 Task: select a rule when a due date less than hours from now is moved in a card by me.
Action: Mouse moved to (1023, 84)
Screenshot: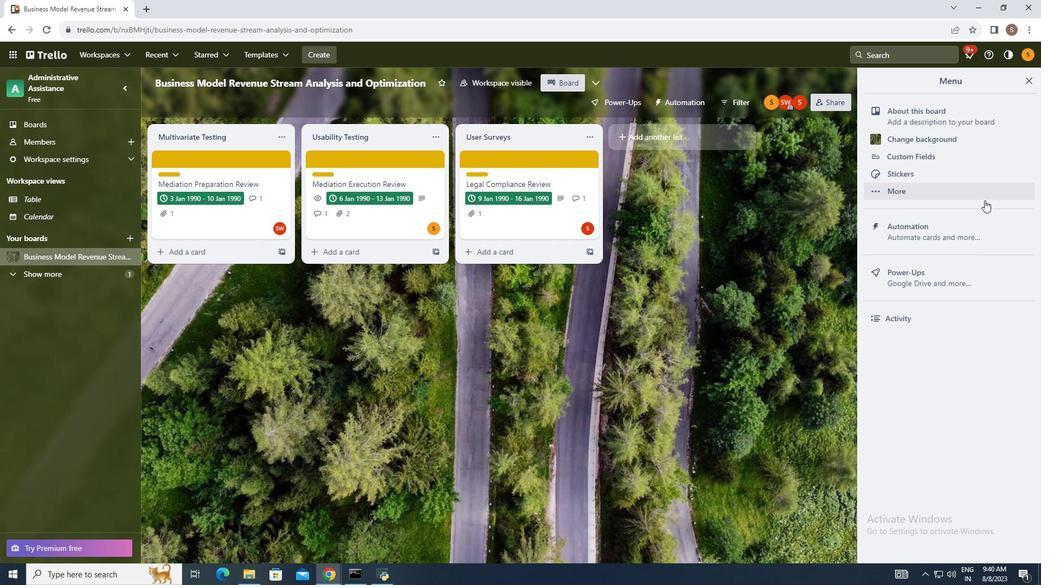 
Action: Mouse pressed left at (1023, 84)
Screenshot: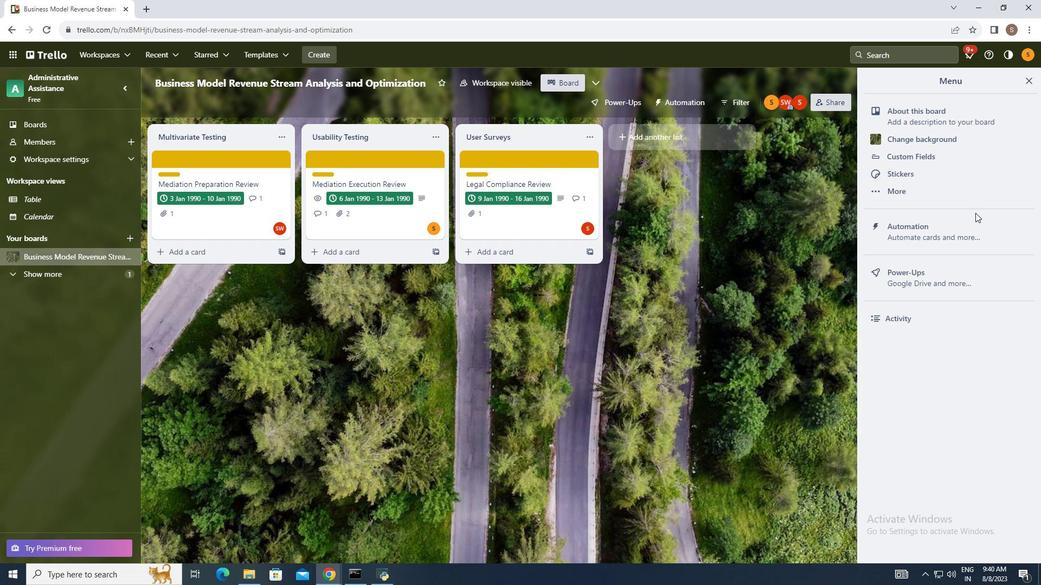 
Action: Mouse moved to (933, 215)
Screenshot: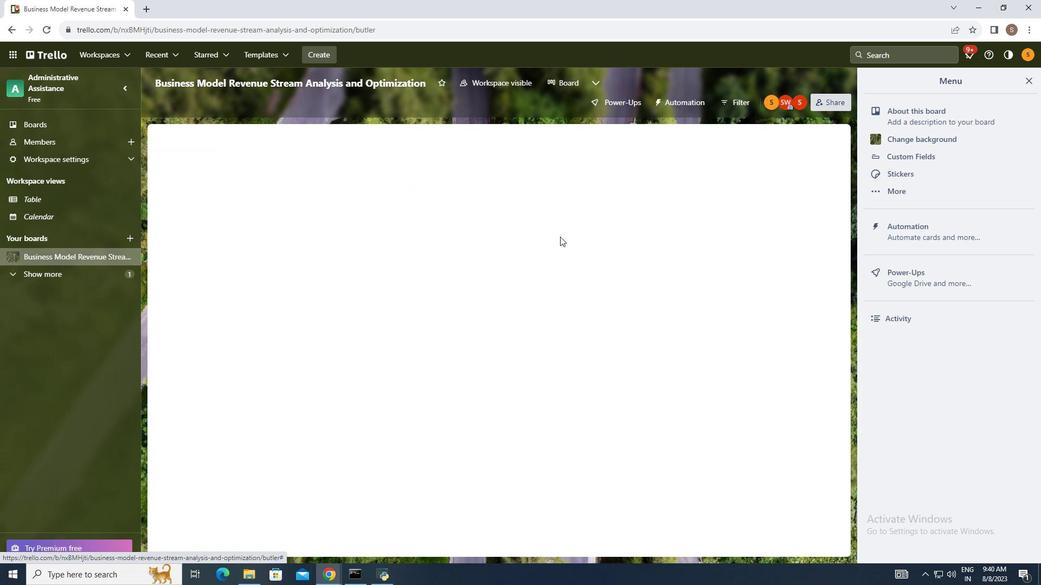 
Action: Mouse pressed left at (933, 215)
Screenshot: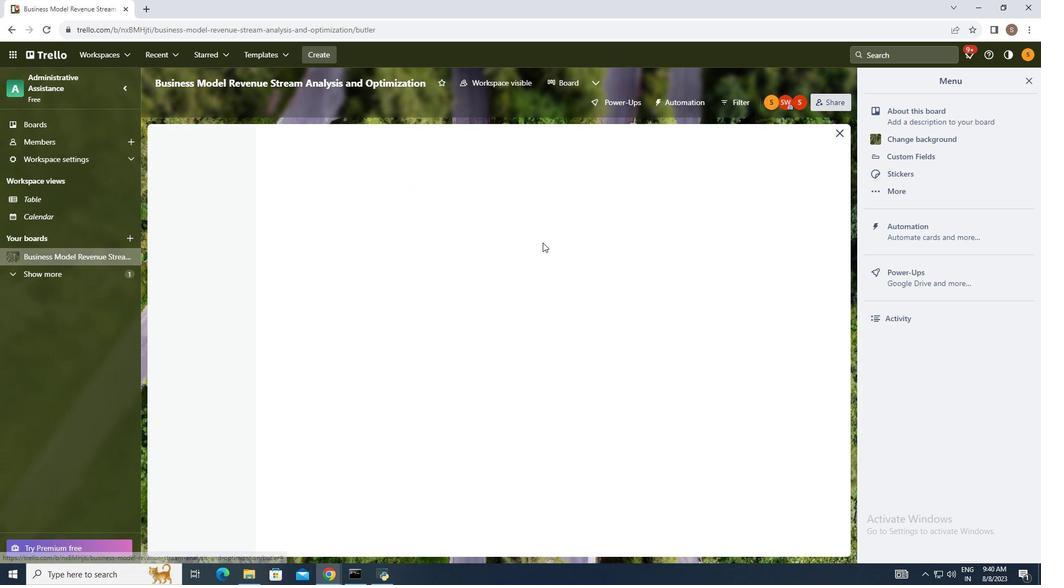 
Action: Mouse moved to (199, 175)
Screenshot: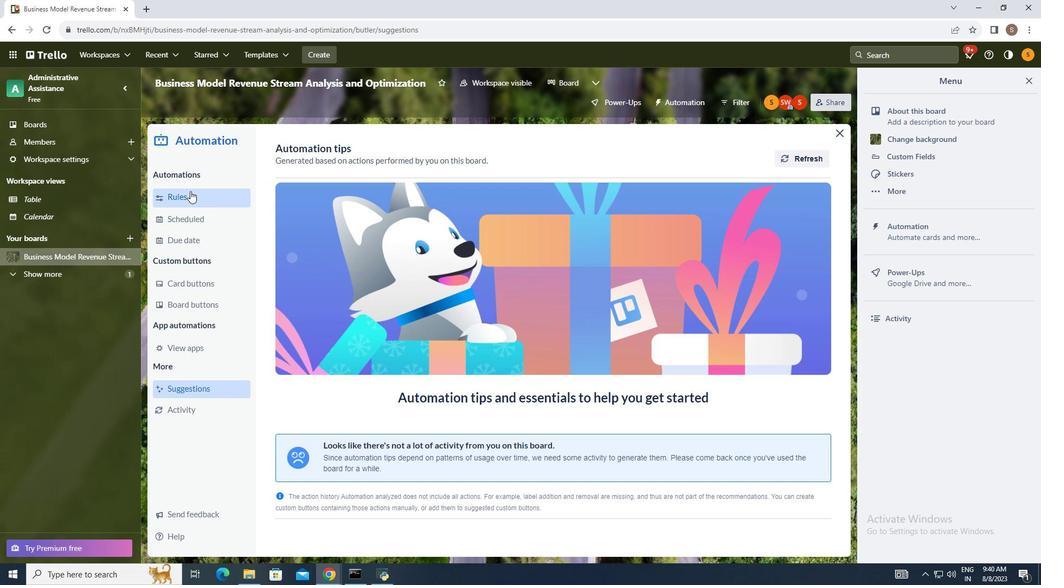 
Action: Mouse pressed left at (199, 175)
Screenshot: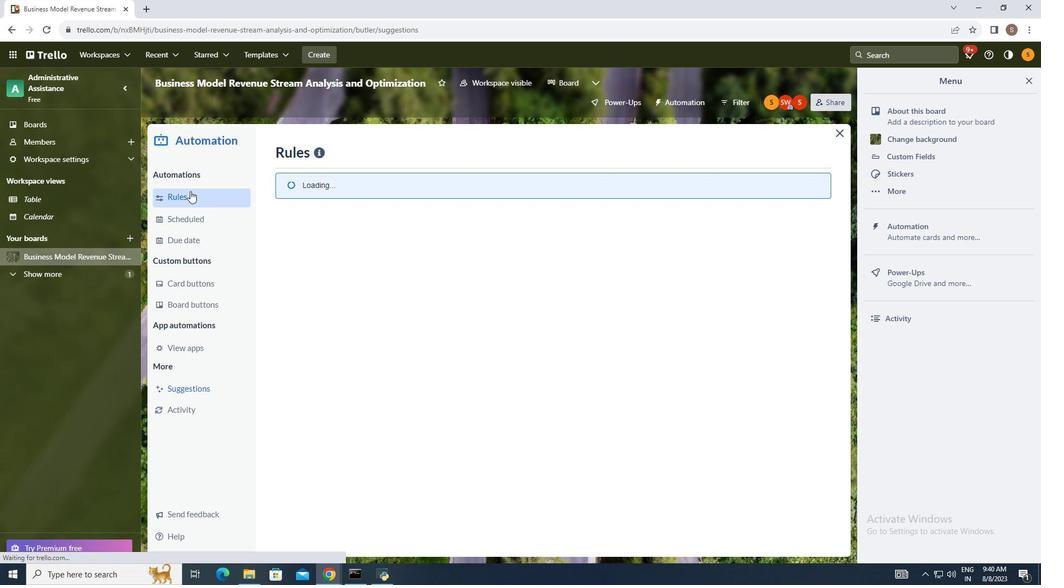
Action: Mouse moved to (731, 132)
Screenshot: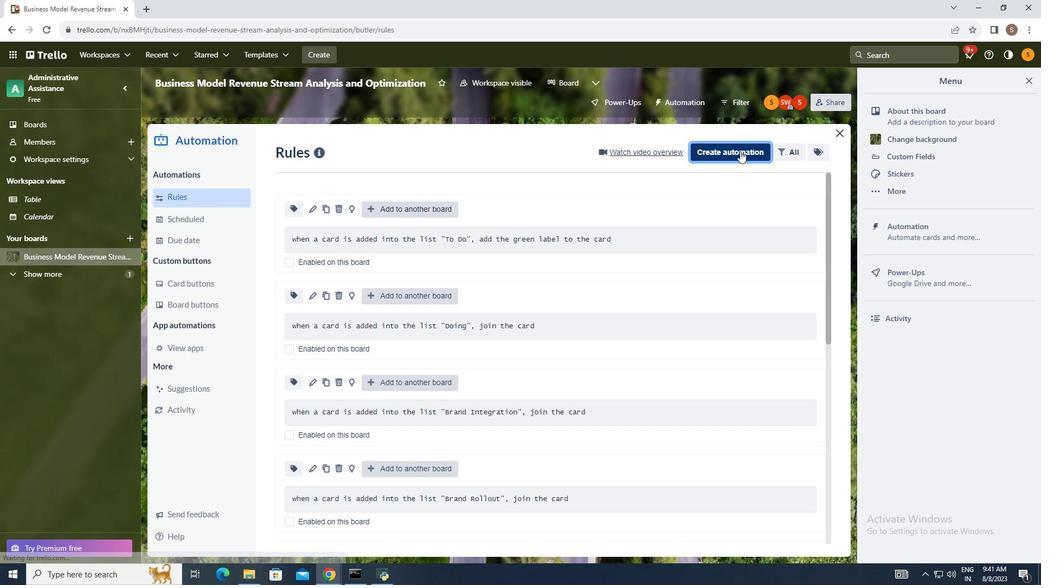 
Action: Mouse pressed left at (731, 132)
Screenshot: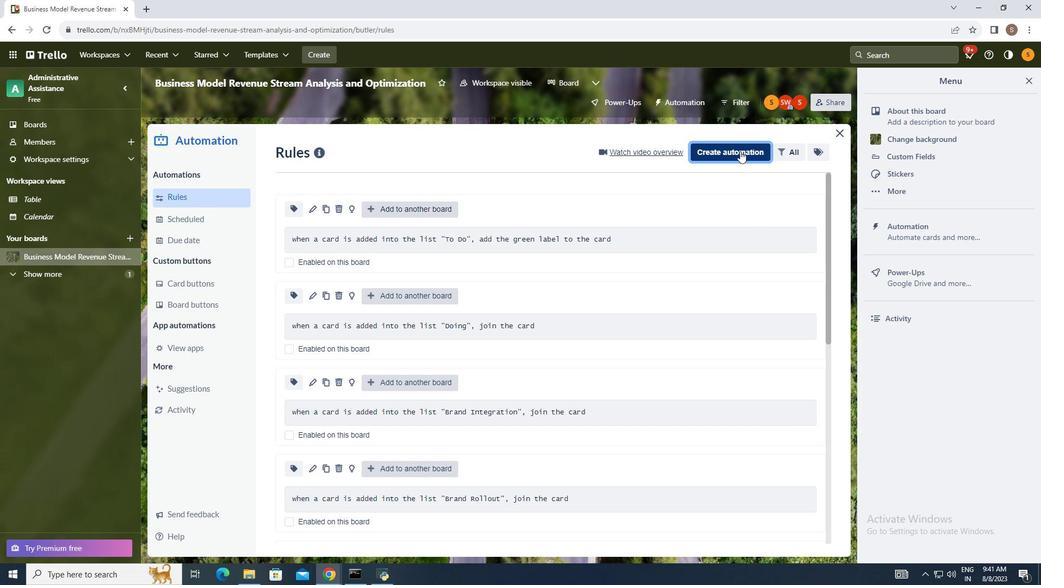 
Action: Mouse moved to (556, 237)
Screenshot: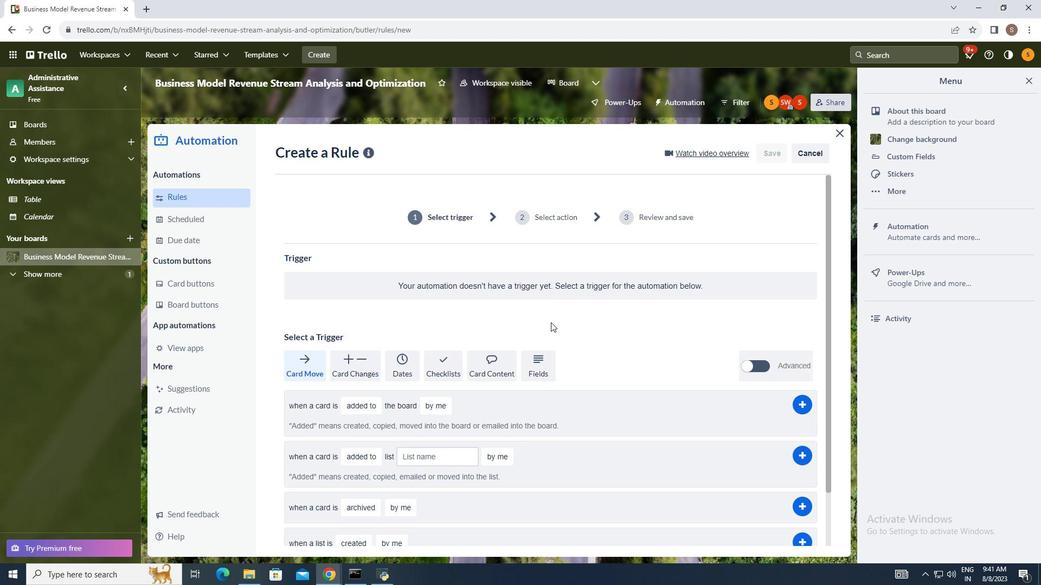 
Action: Mouse pressed left at (556, 237)
Screenshot: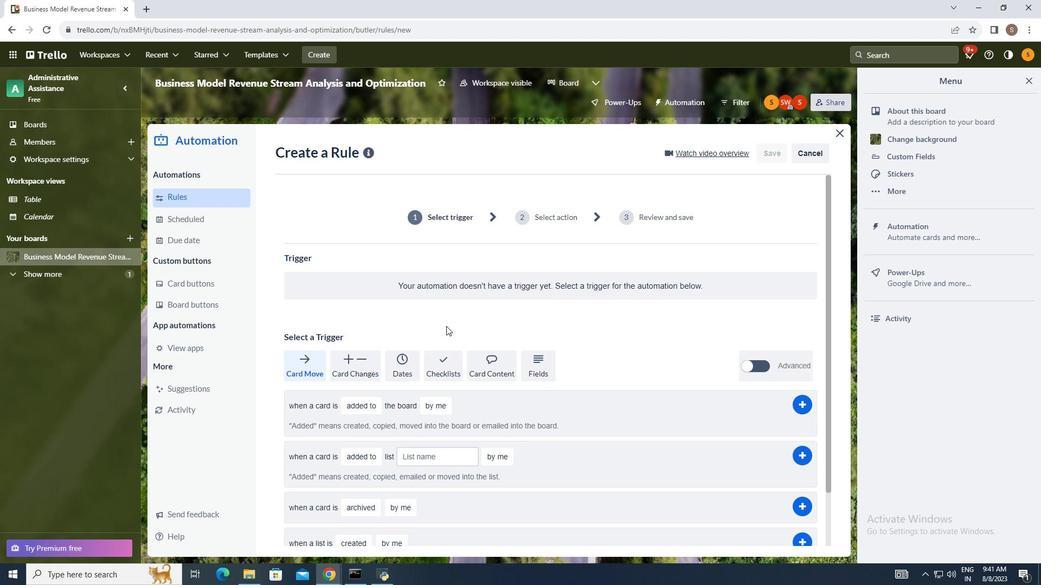 
Action: Mouse moved to (401, 272)
Screenshot: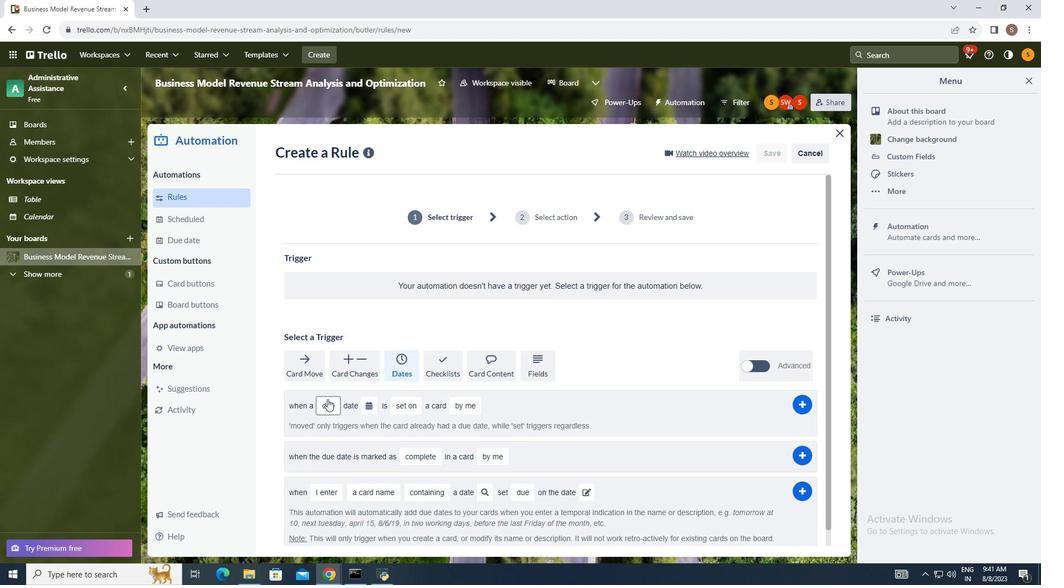 
Action: Mouse pressed left at (401, 272)
Screenshot: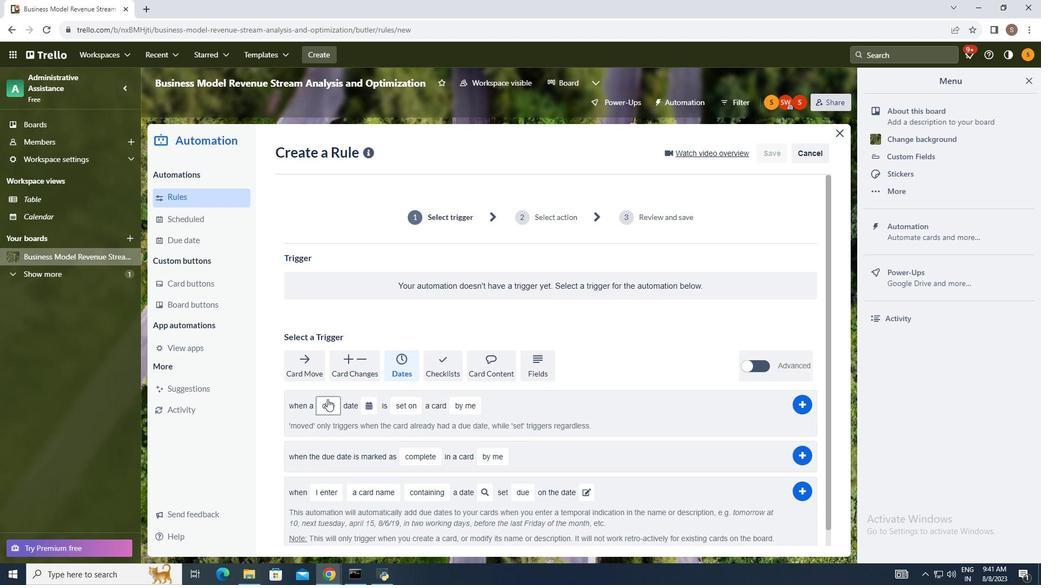 
Action: Mouse moved to (328, 317)
Screenshot: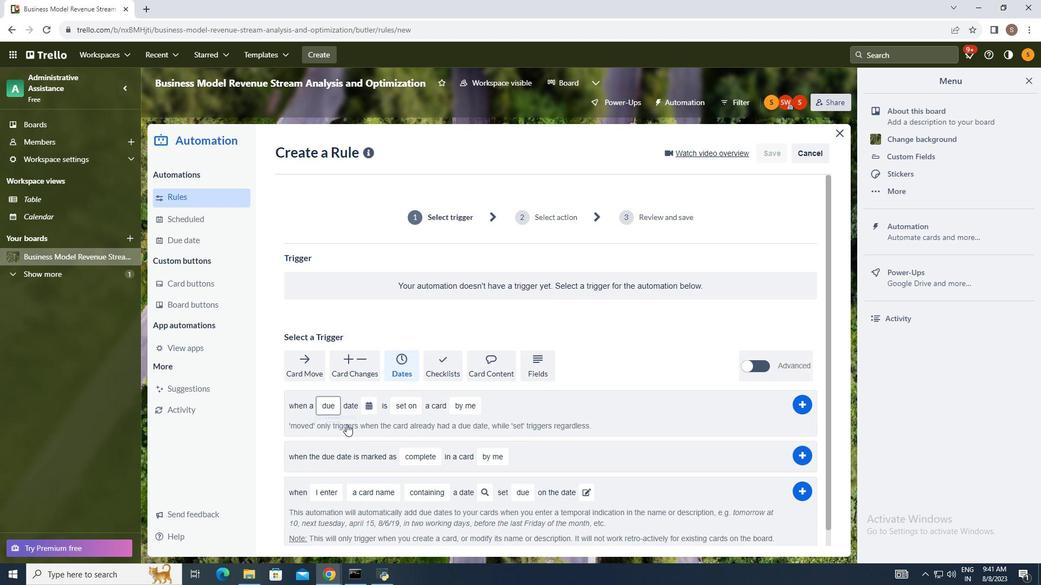 
Action: Mouse pressed left at (328, 317)
Screenshot: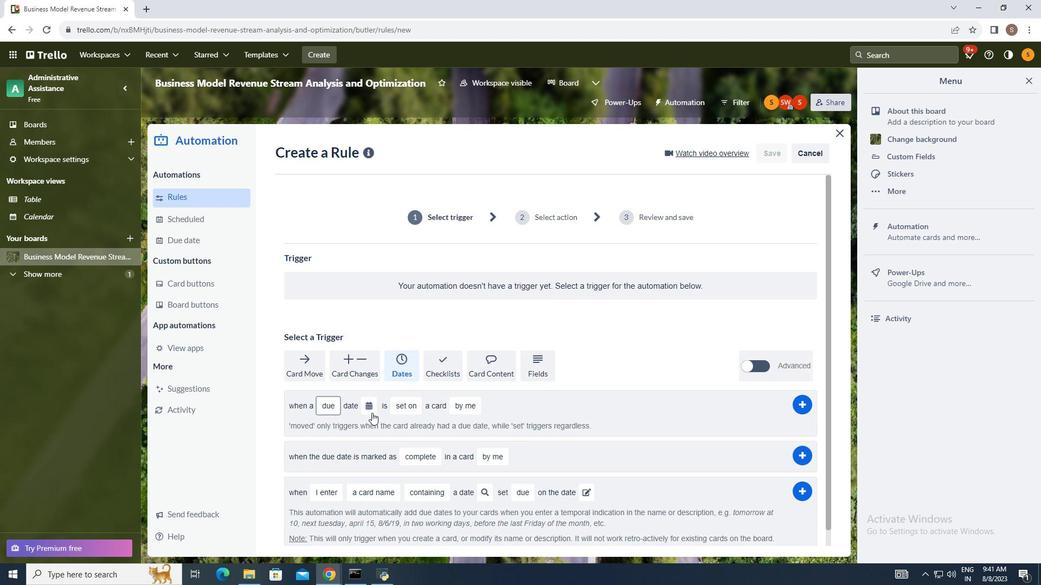 
Action: Mouse moved to (331, 338)
Screenshot: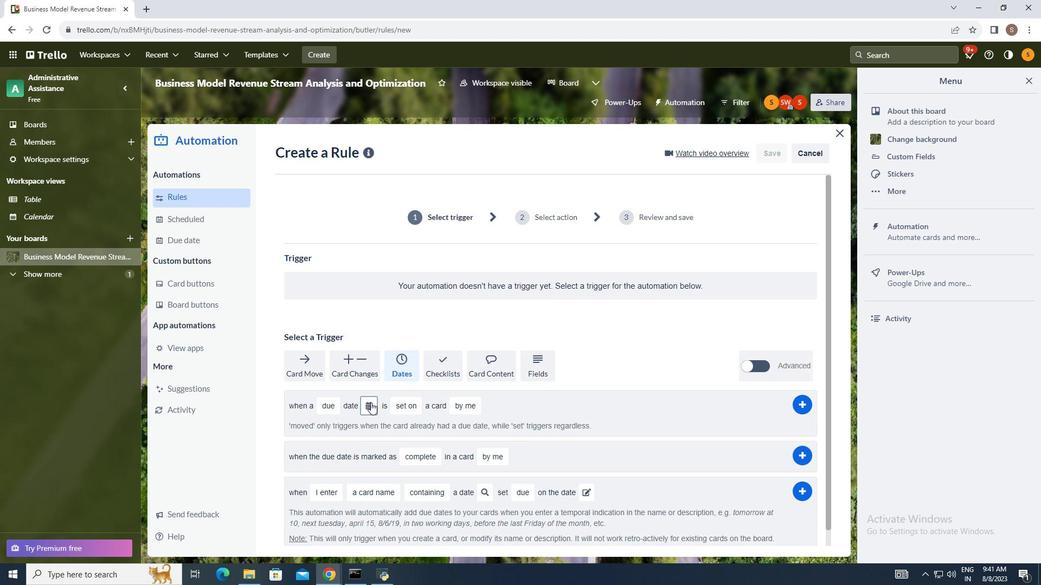 
Action: Mouse pressed left at (331, 338)
Screenshot: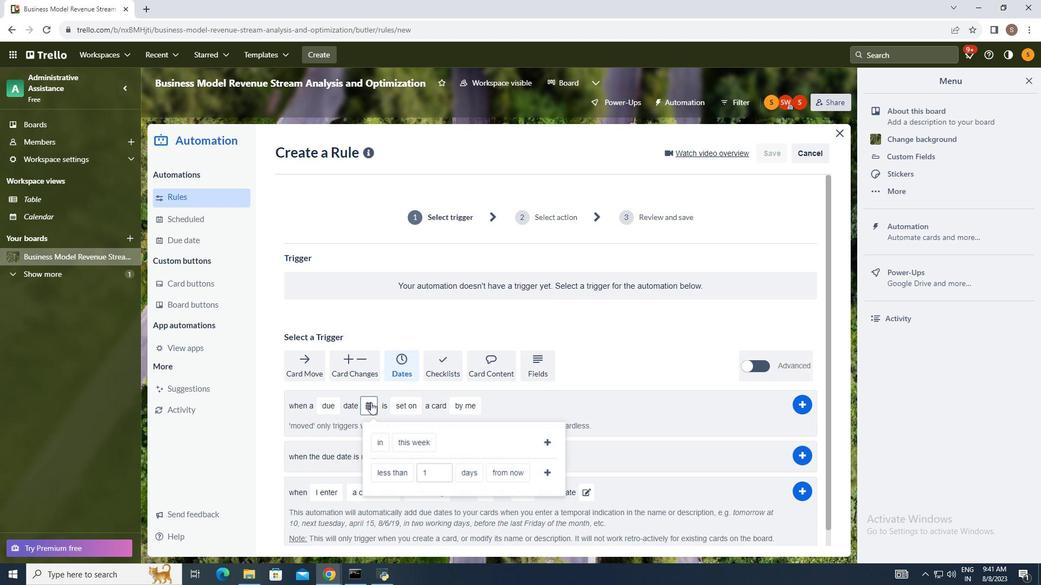 
Action: Mouse moved to (365, 320)
Screenshot: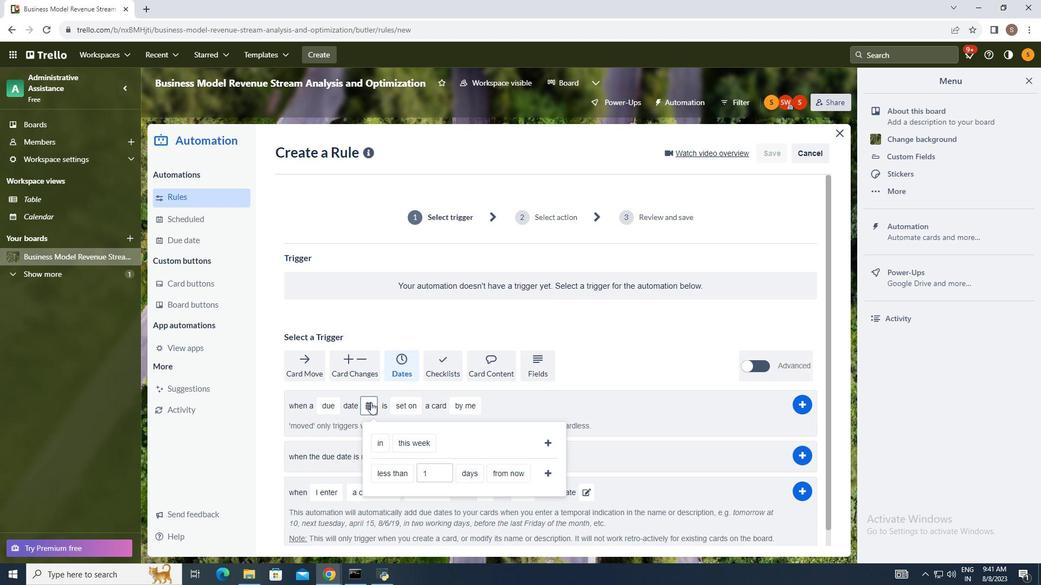
Action: Mouse pressed left at (365, 320)
Screenshot: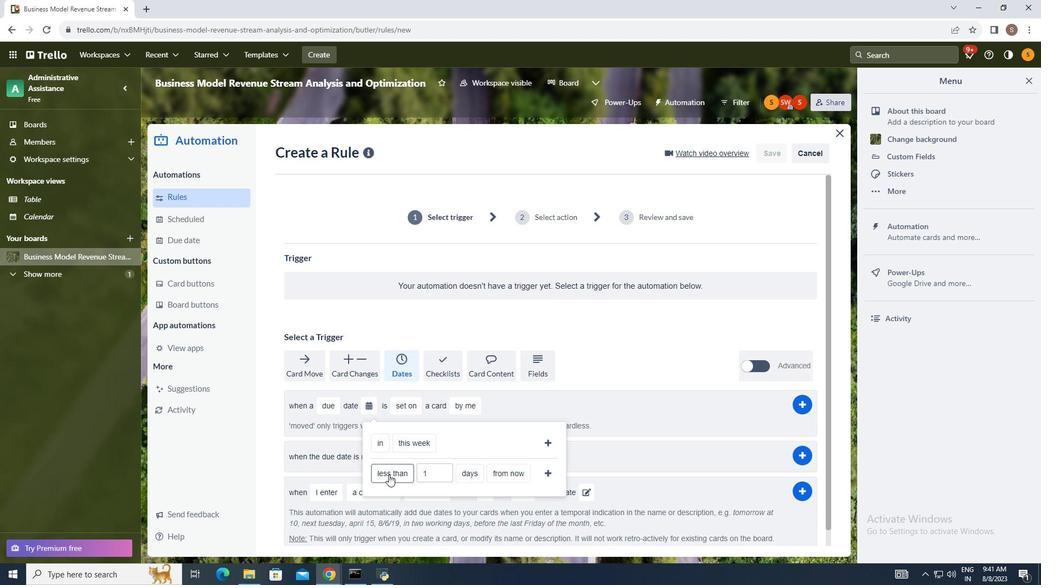 
Action: Mouse moved to (380, 385)
Screenshot: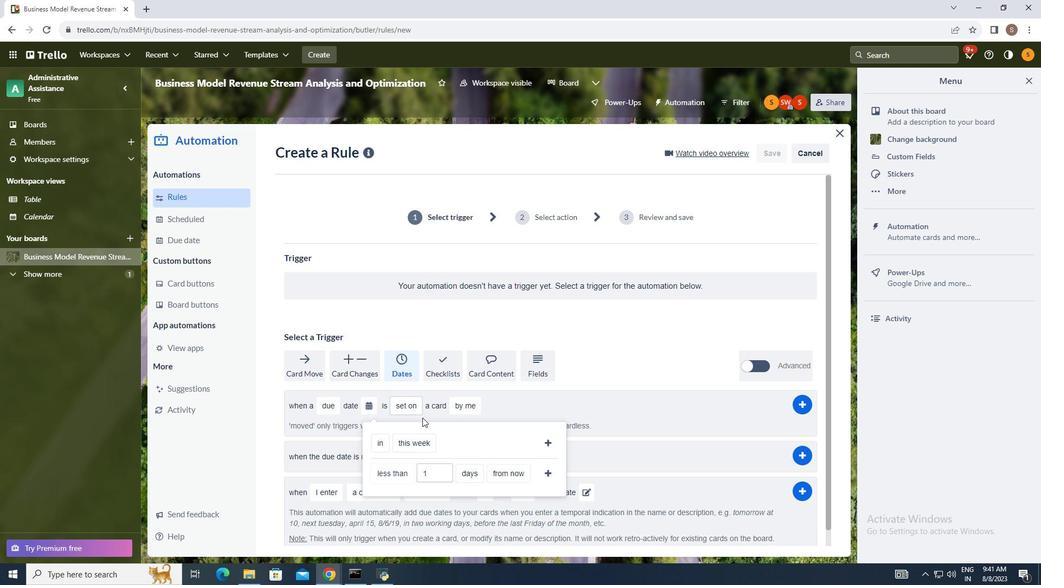 
Action: Mouse pressed left at (380, 385)
Screenshot: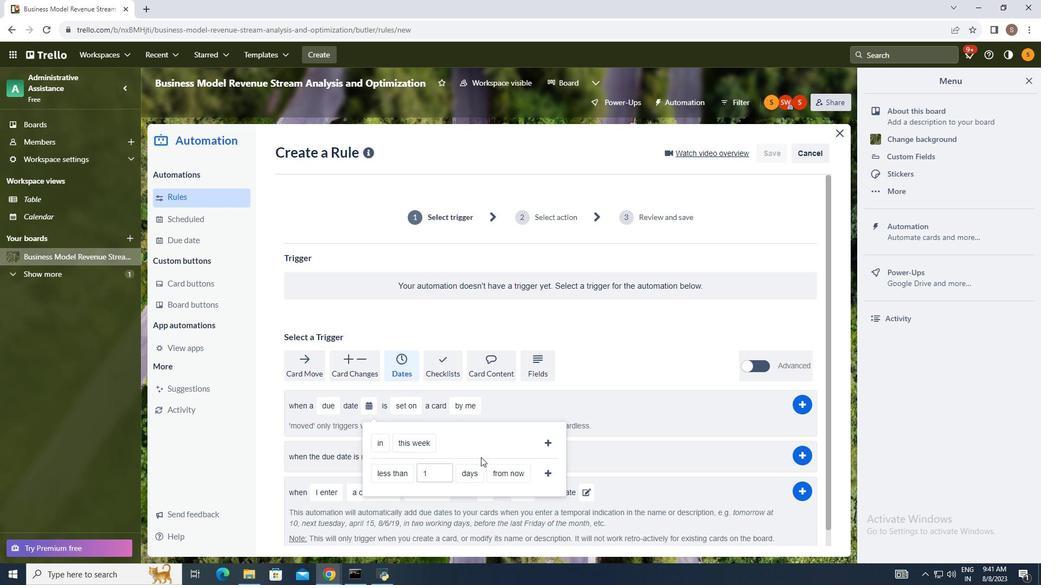 
Action: Mouse moved to (386, 407)
Screenshot: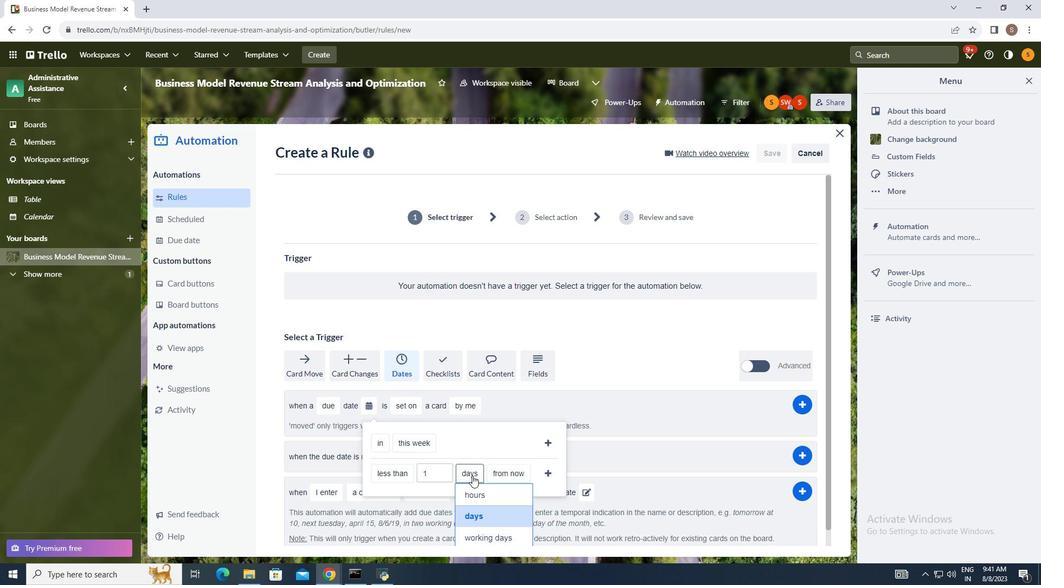 
Action: Mouse pressed left at (386, 407)
Screenshot: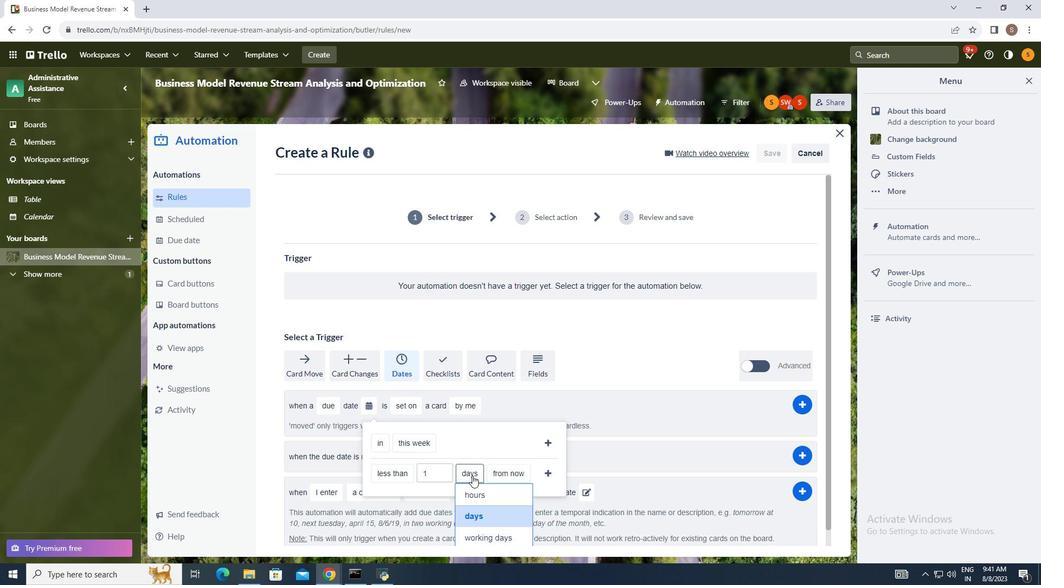 
Action: Mouse moved to (470, 384)
Screenshot: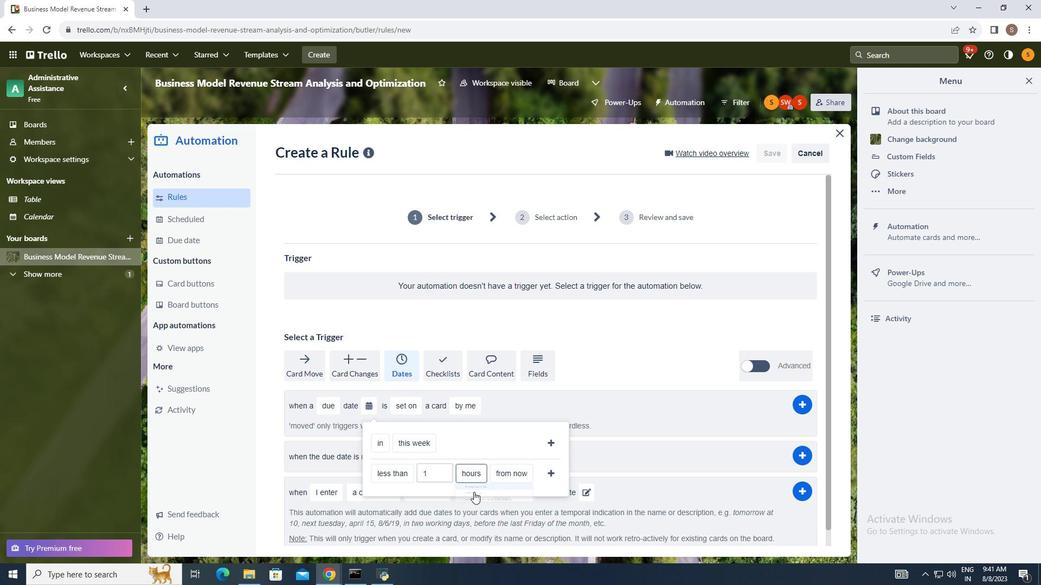 
Action: Mouse pressed left at (470, 384)
Screenshot: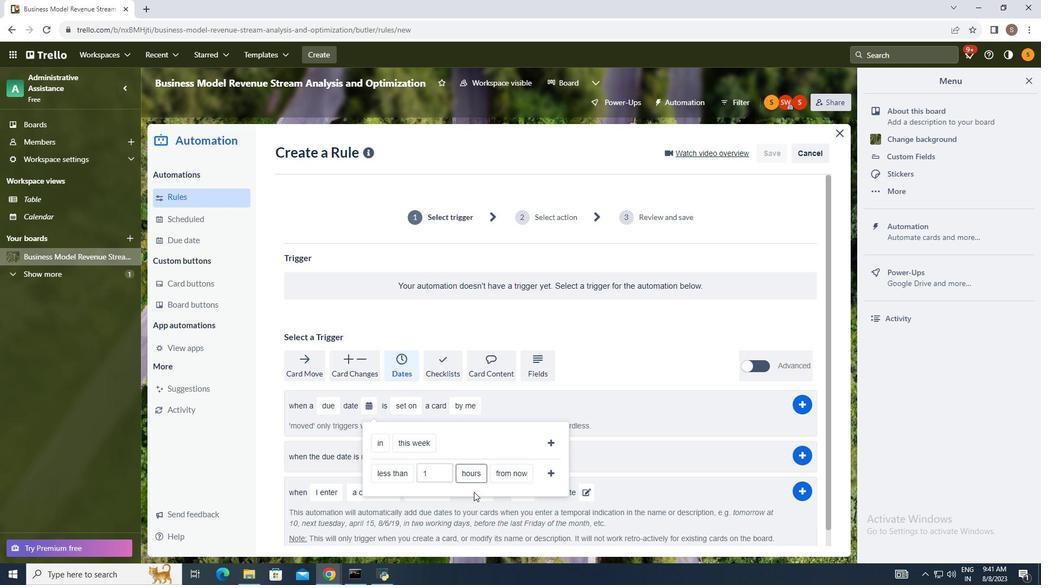 
Action: Mouse moved to (471, 404)
Screenshot: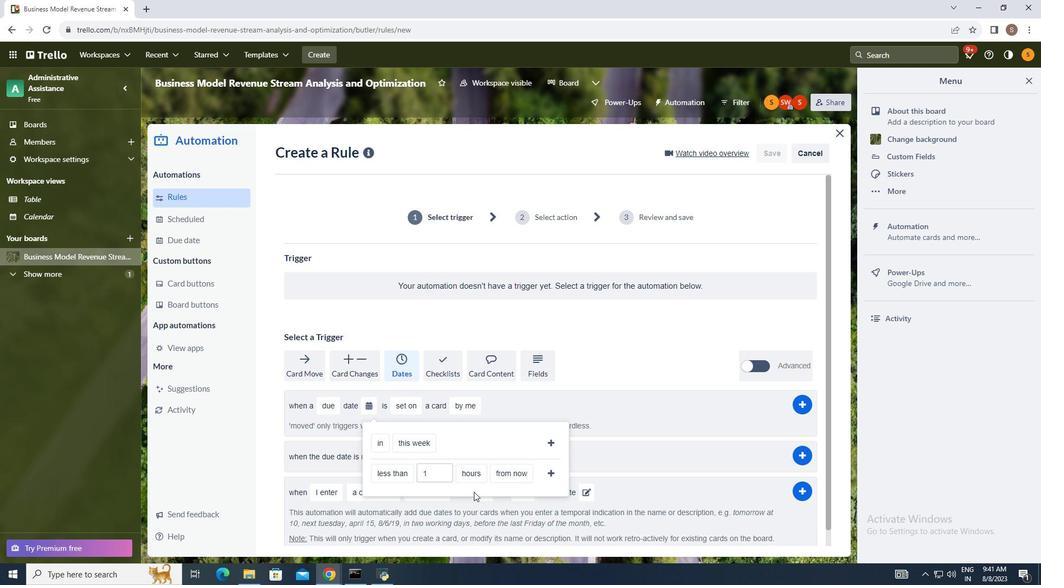 
Action: Mouse pressed left at (471, 404)
Screenshot: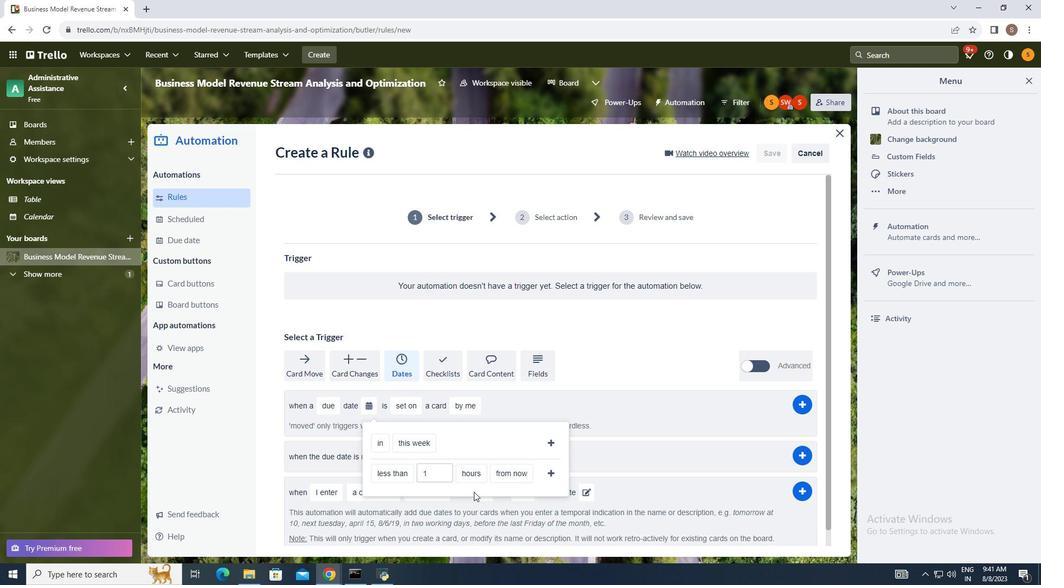 
Action: Mouse moved to (505, 385)
Screenshot: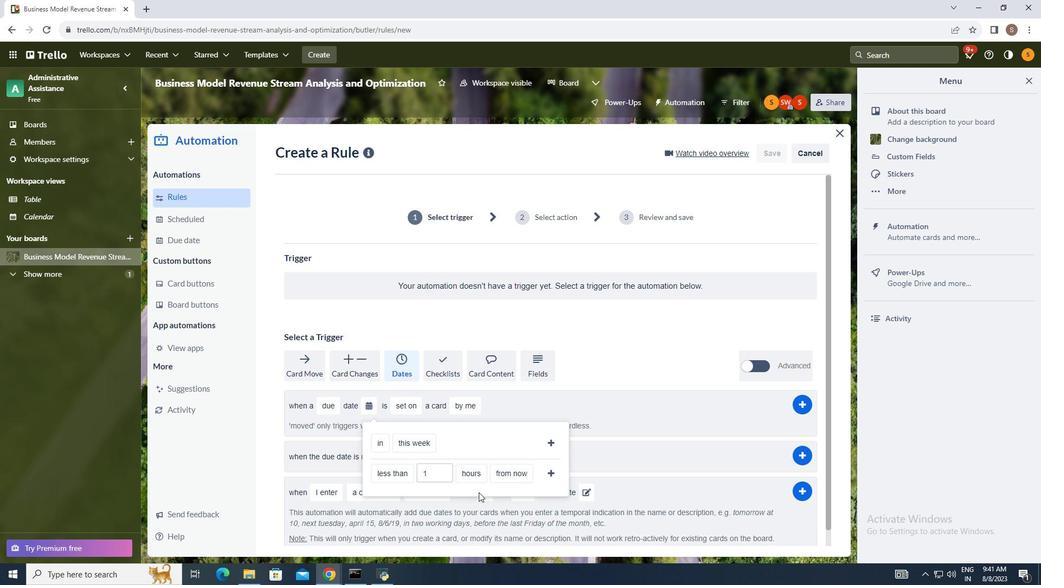 
Action: Mouse pressed left at (505, 385)
Screenshot: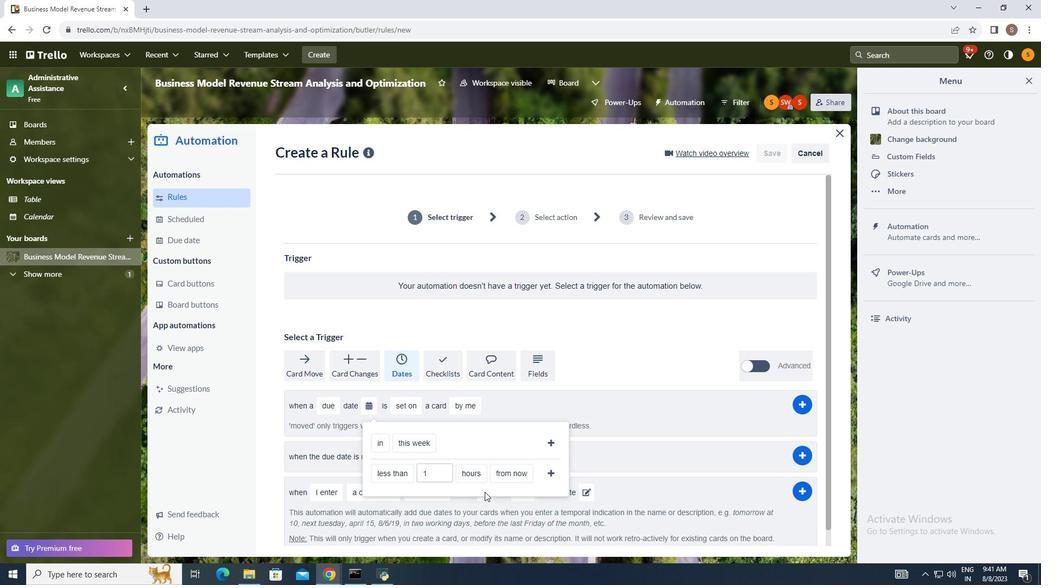 
Action: Mouse moved to (515, 411)
Screenshot: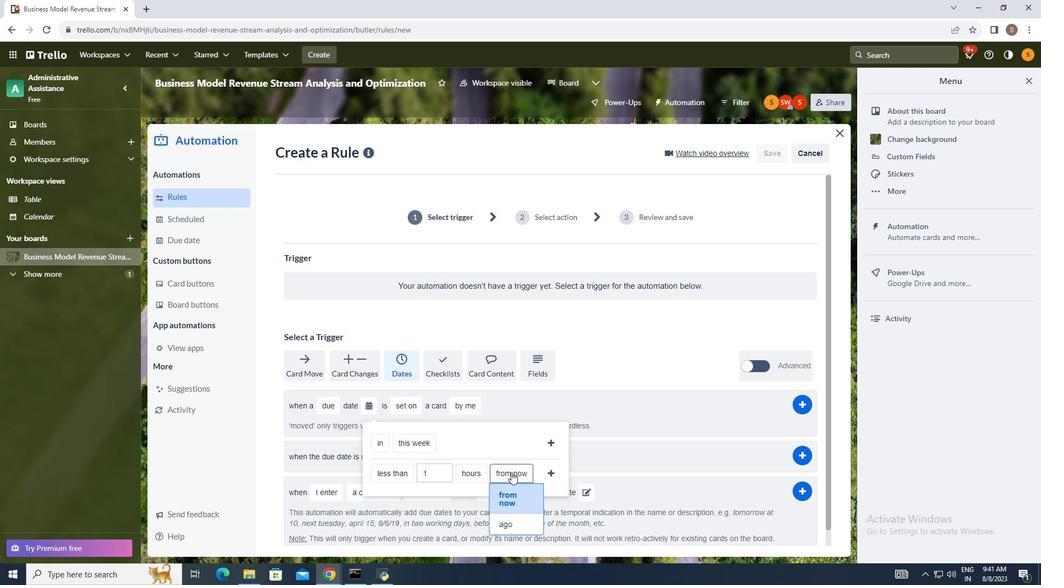 
Action: Mouse pressed left at (515, 411)
Screenshot: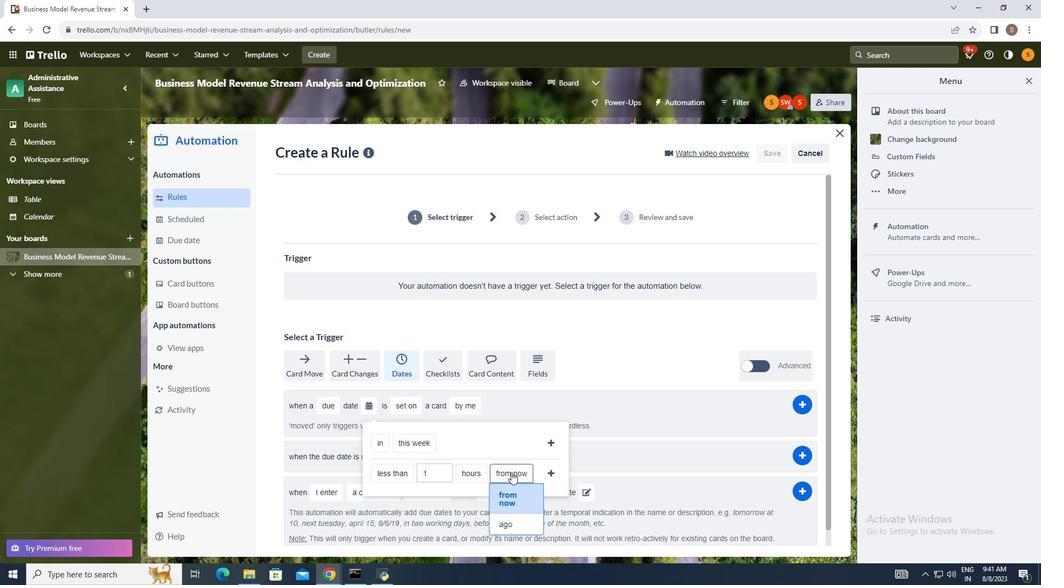 
Action: Mouse moved to (550, 385)
Screenshot: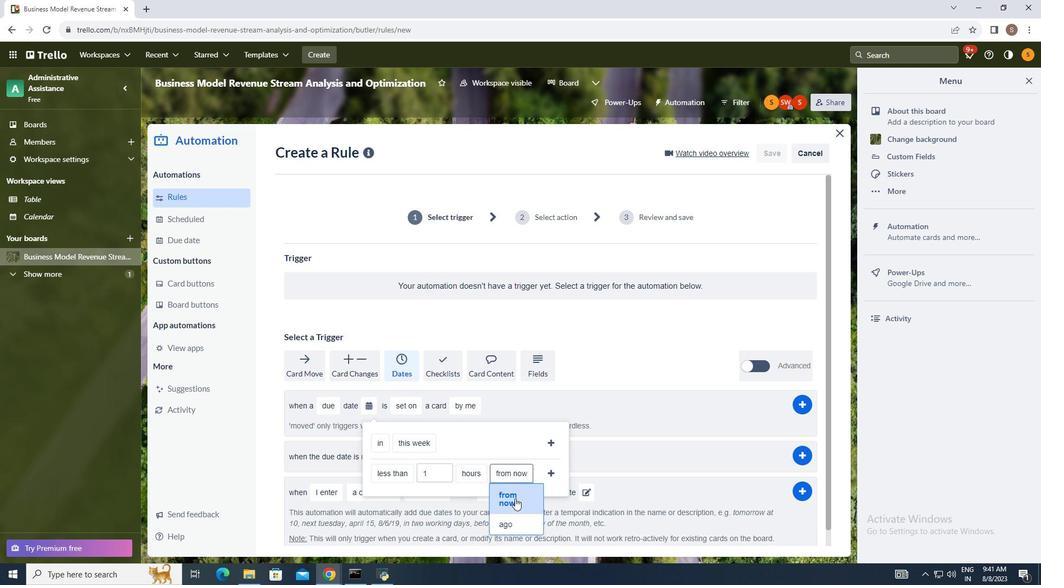 
Action: Mouse pressed left at (550, 385)
Screenshot: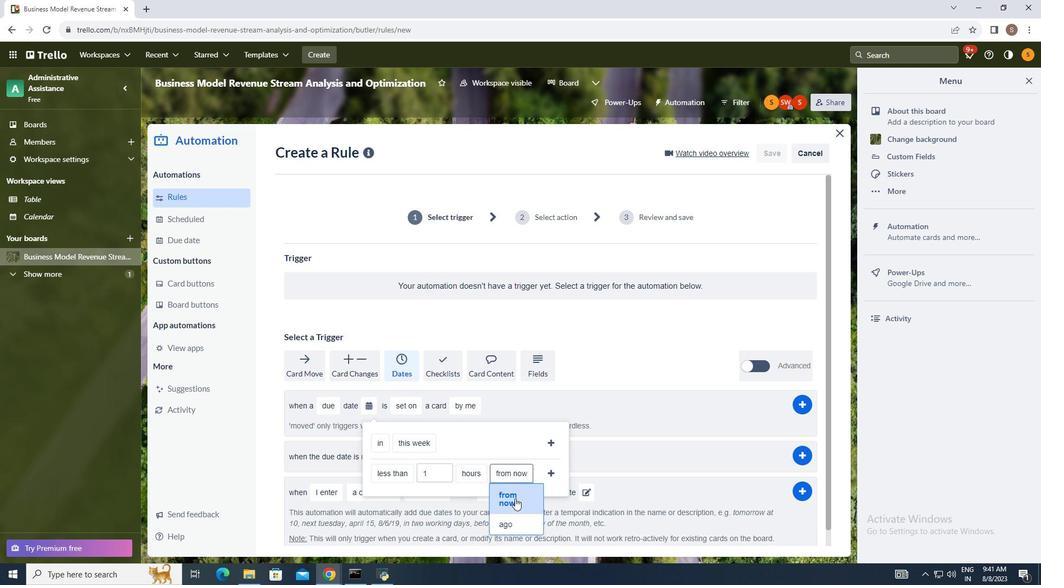 
Action: Mouse moved to (505, 318)
Screenshot: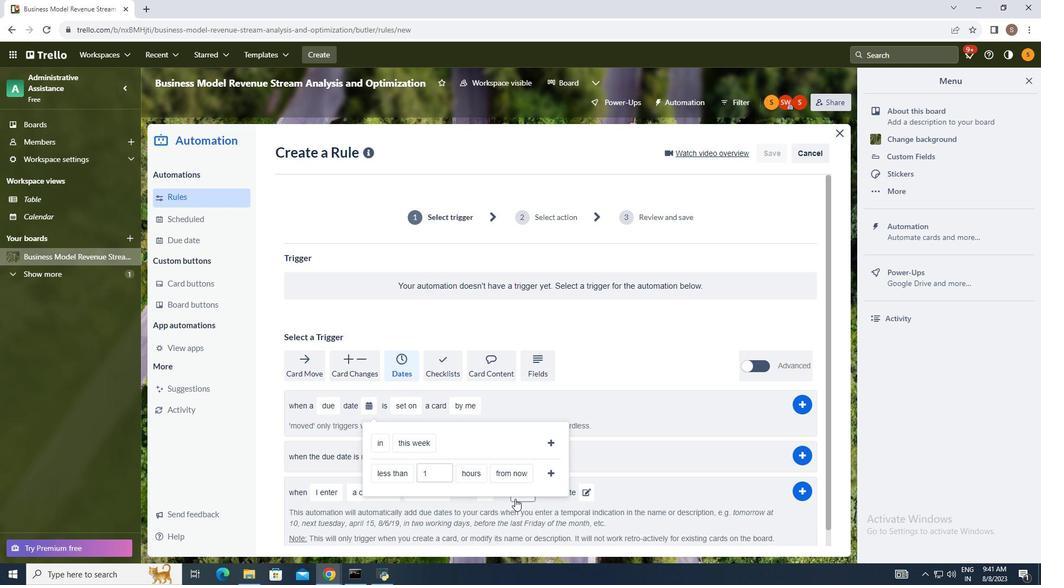 
Action: Mouse pressed left at (505, 318)
Screenshot: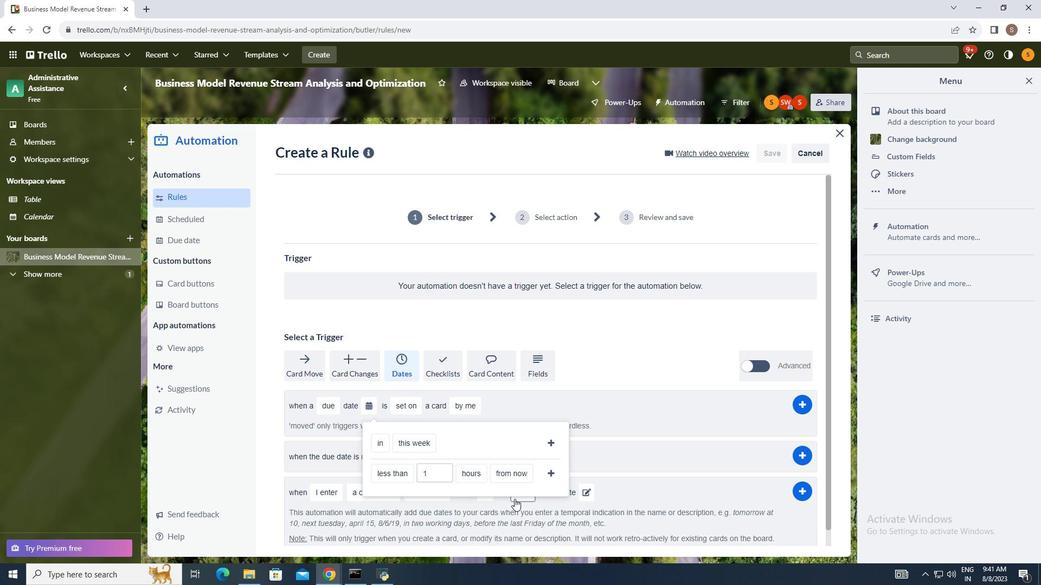 
Action: Mouse moved to (519, 359)
Screenshot: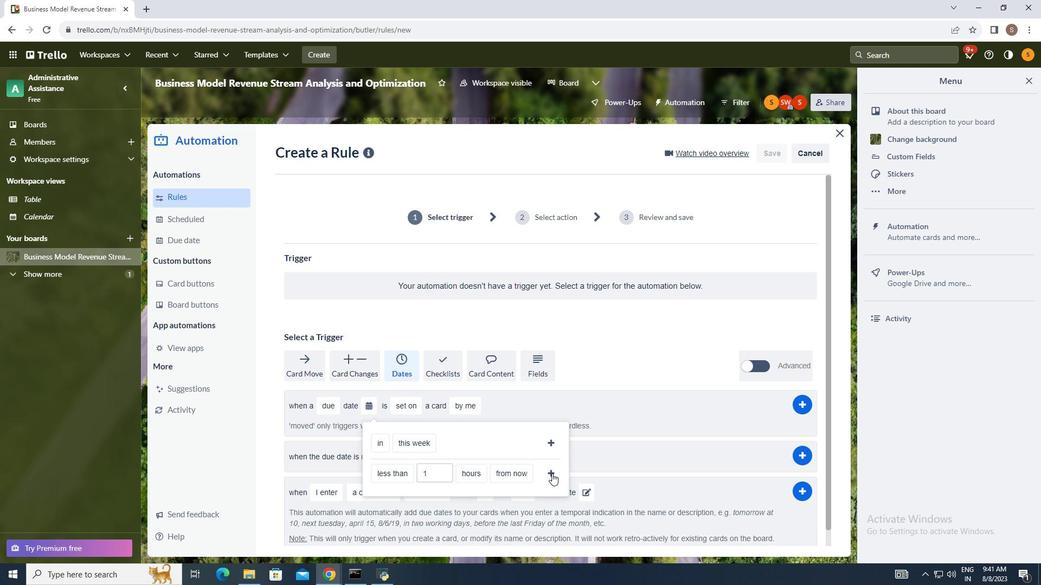
Action: Mouse pressed left at (519, 359)
Screenshot: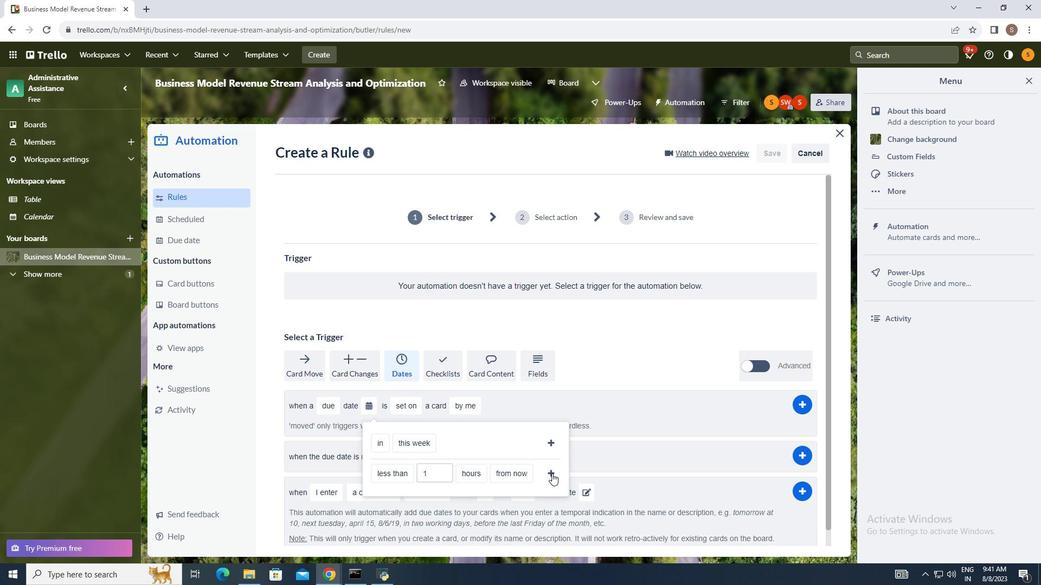 
Action: Mouse moved to (573, 320)
Screenshot: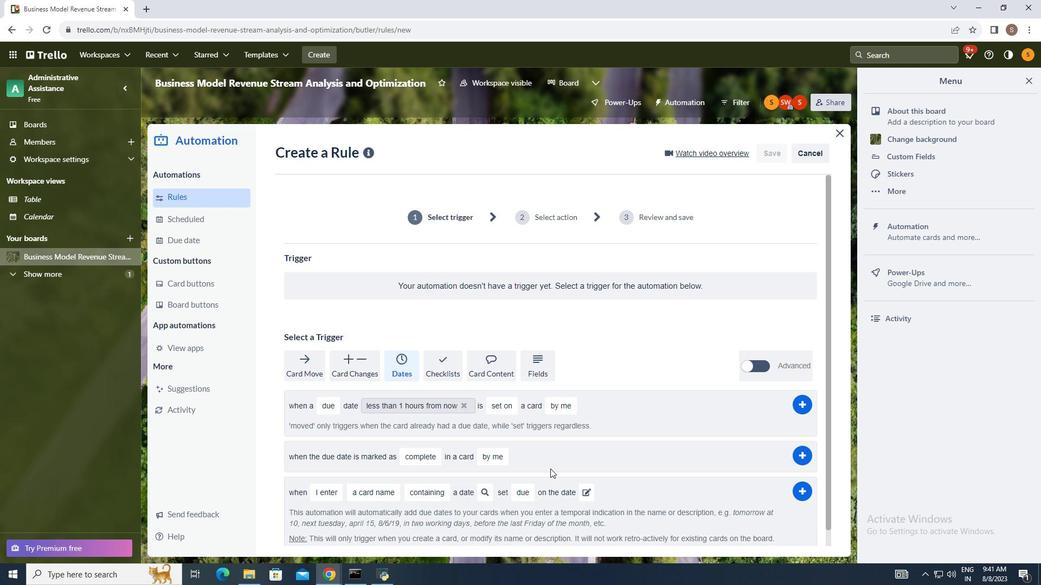 
Action: Mouse pressed left at (573, 320)
Screenshot: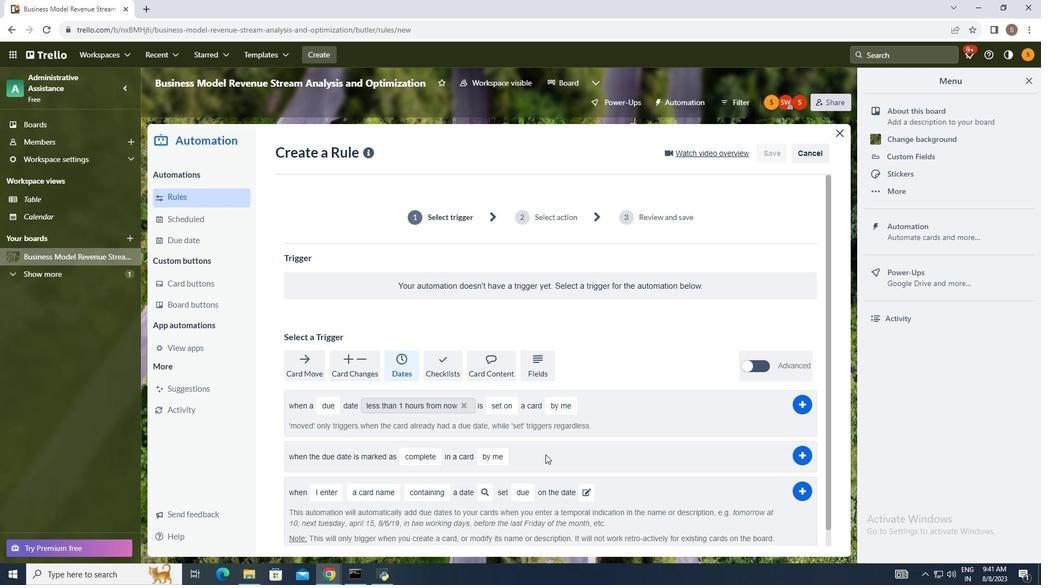 
Action: Mouse moved to (578, 340)
Screenshot: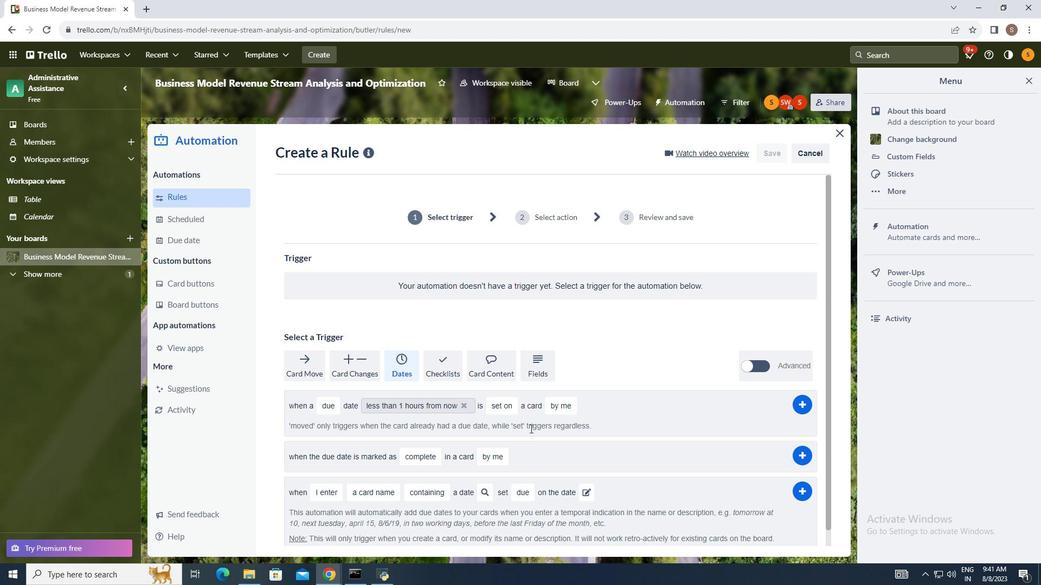 
Action: Mouse pressed left at (578, 340)
Screenshot: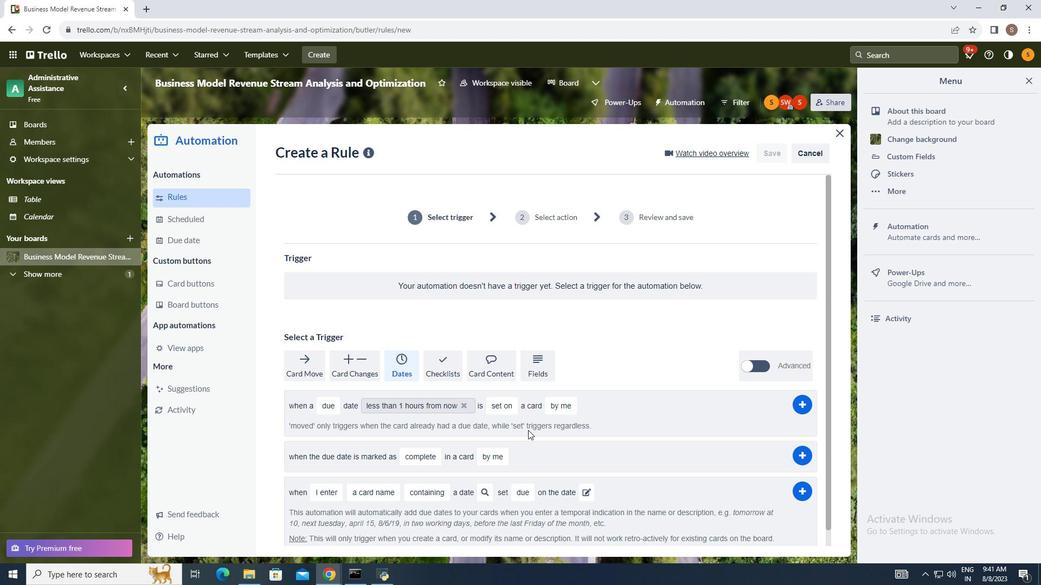 
Action: Mouse moved to (809, 315)
Screenshot: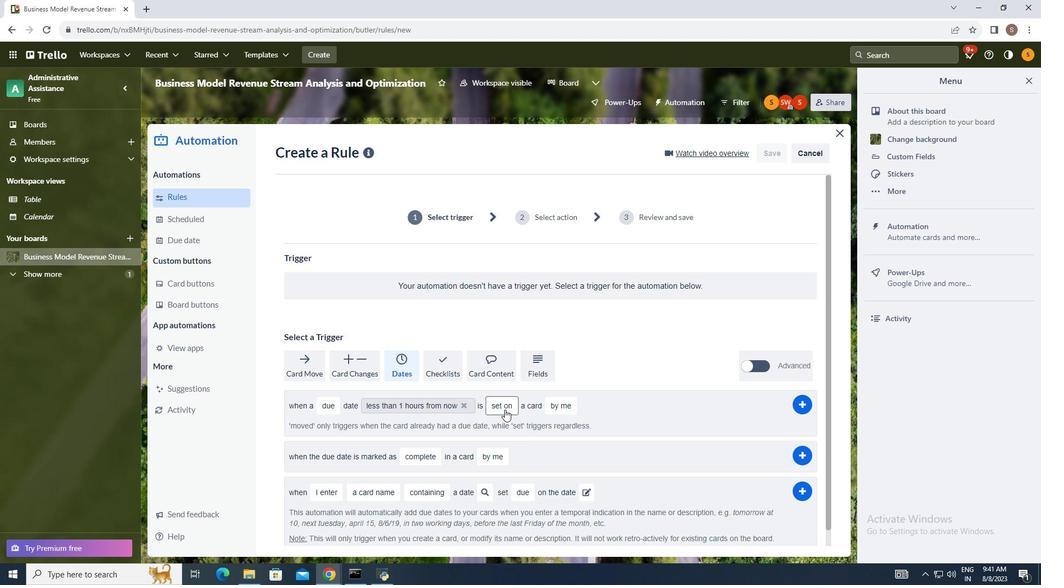 
Action: Mouse pressed left at (809, 315)
Screenshot: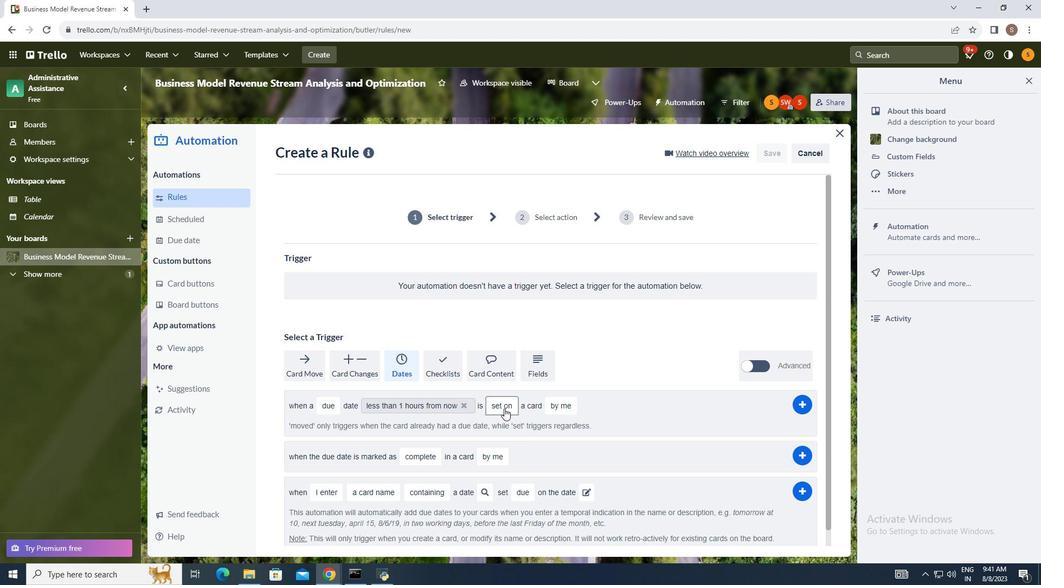 
Action: Mouse moved to (1030, 82)
Screenshot: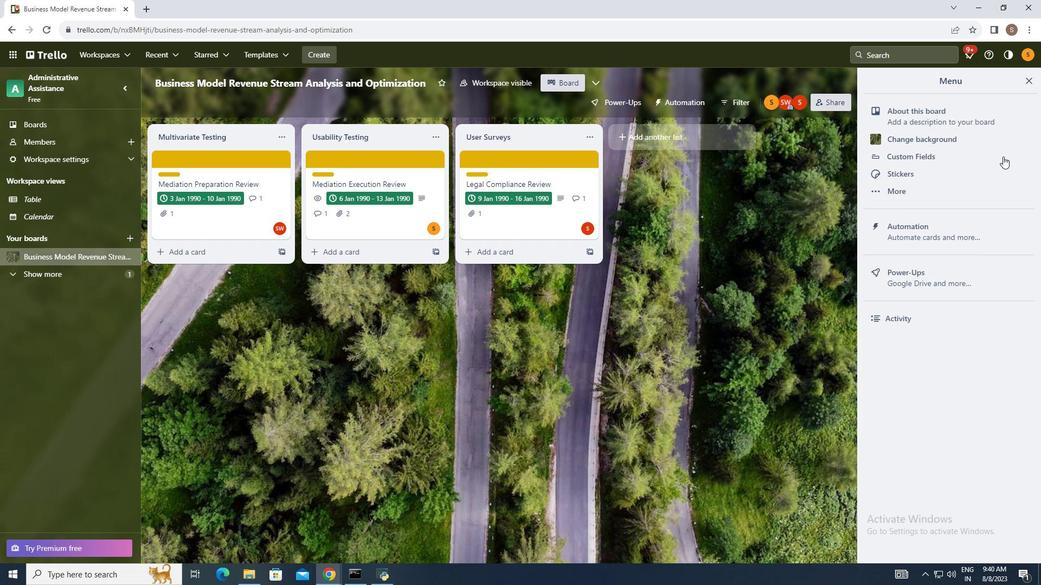 
Action: Mouse pressed left at (1030, 82)
Screenshot: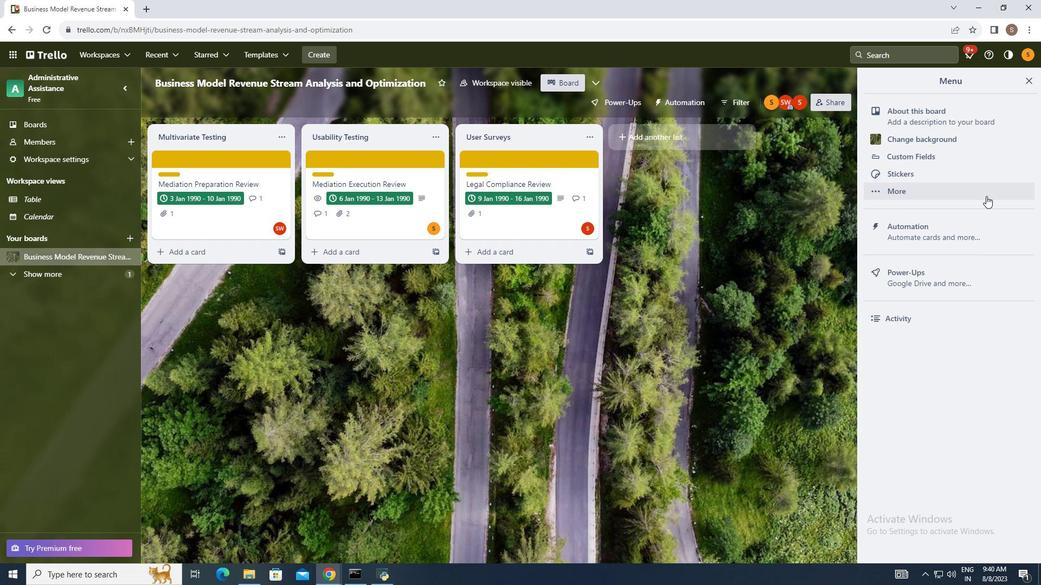 
Action: Mouse moved to (960, 227)
Screenshot: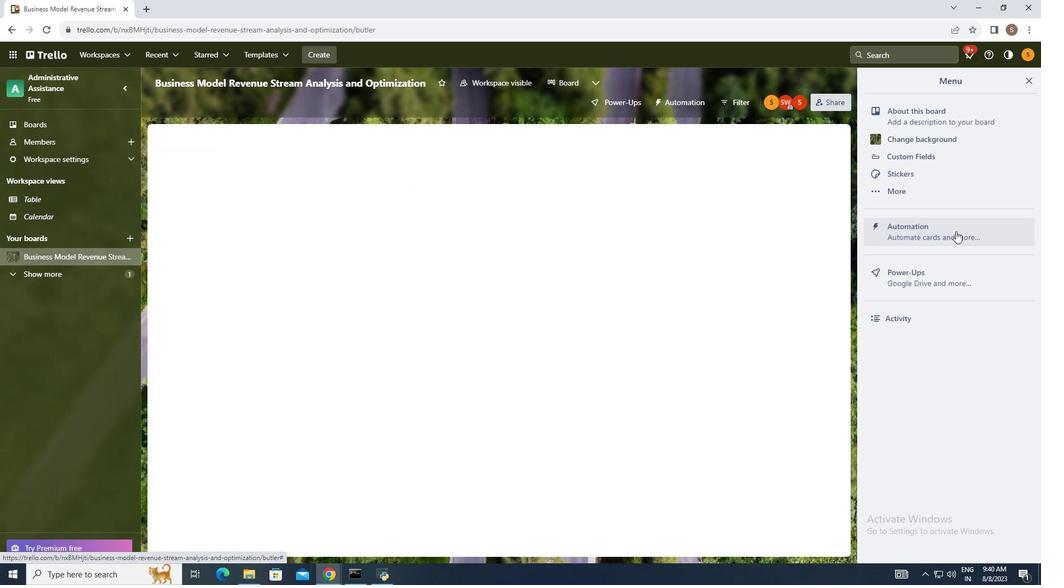 
Action: Mouse pressed left at (960, 227)
Screenshot: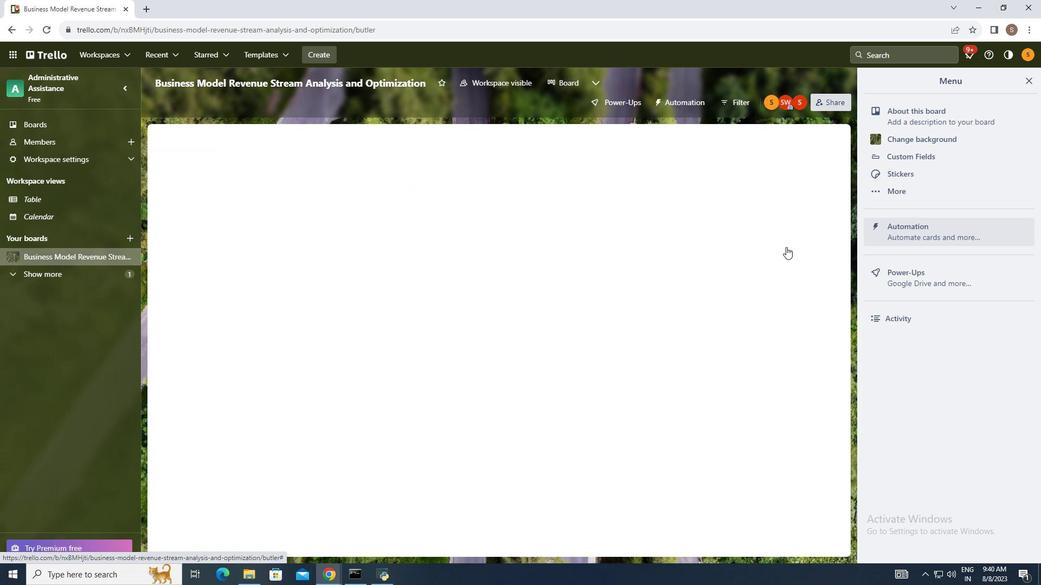 
Action: Mouse moved to (190, 191)
Screenshot: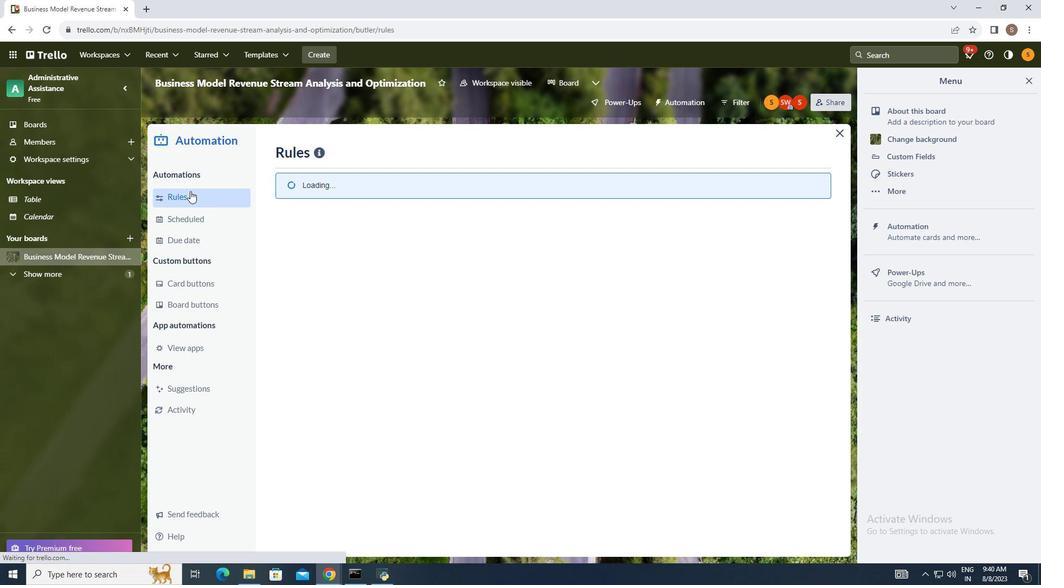 
Action: Mouse pressed left at (190, 191)
Screenshot: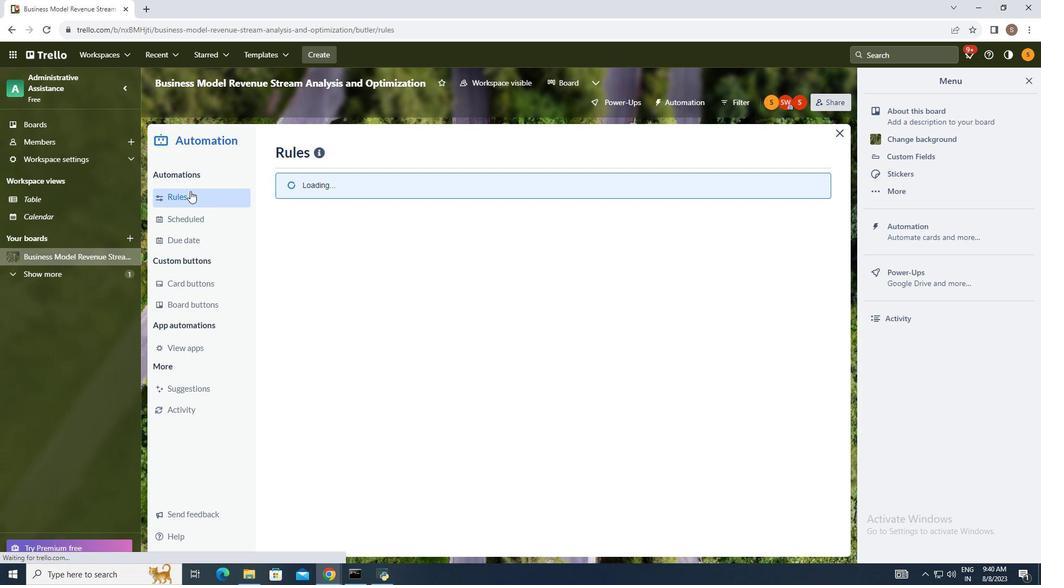 
Action: Mouse moved to (740, 151)
Screenshot: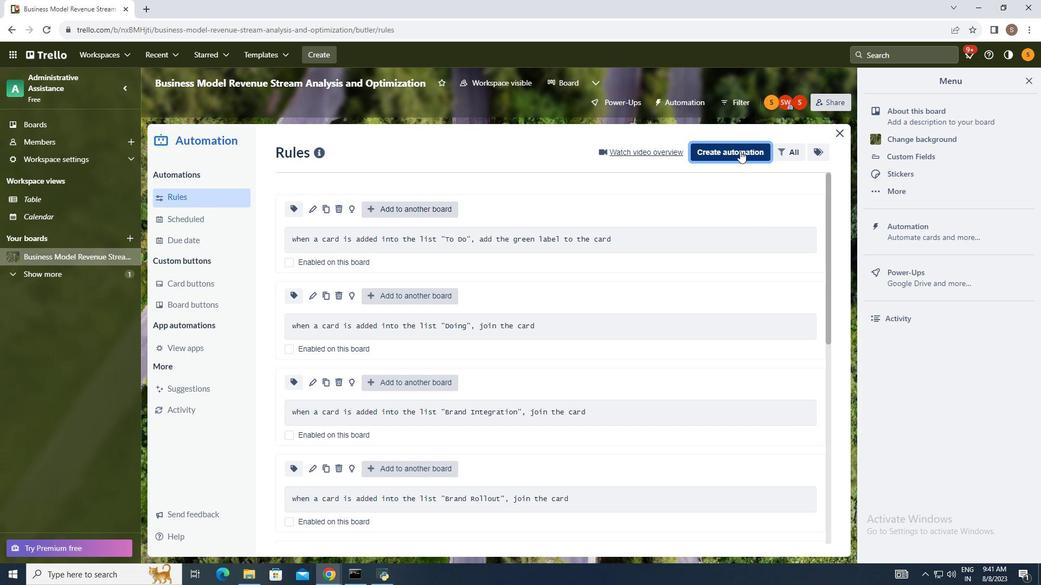 
Action: Mouse pressed left at (740, 151)
Screenshot: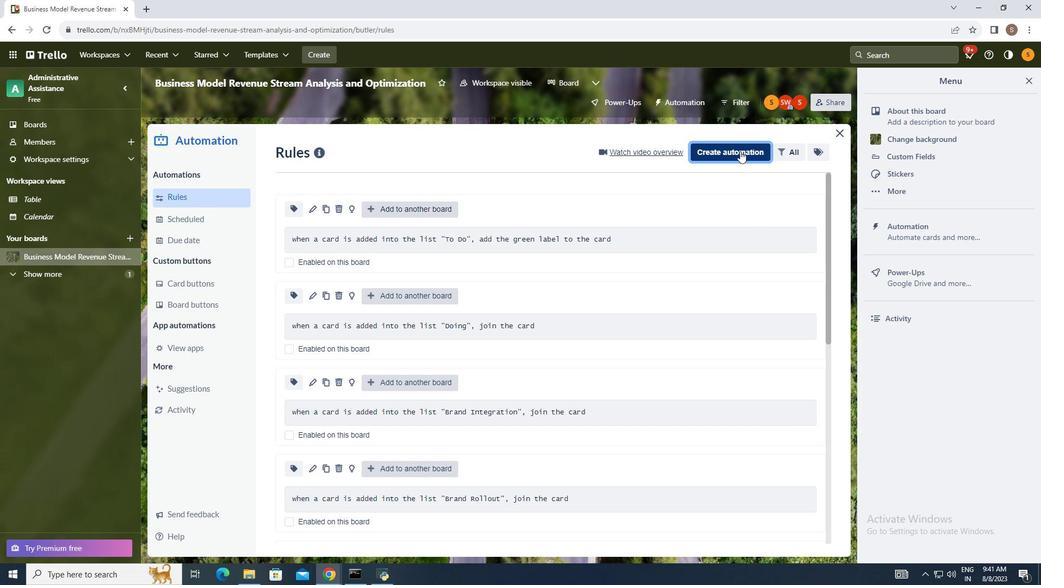 
Action: Mouse moved to (551, 322)
Screenshot: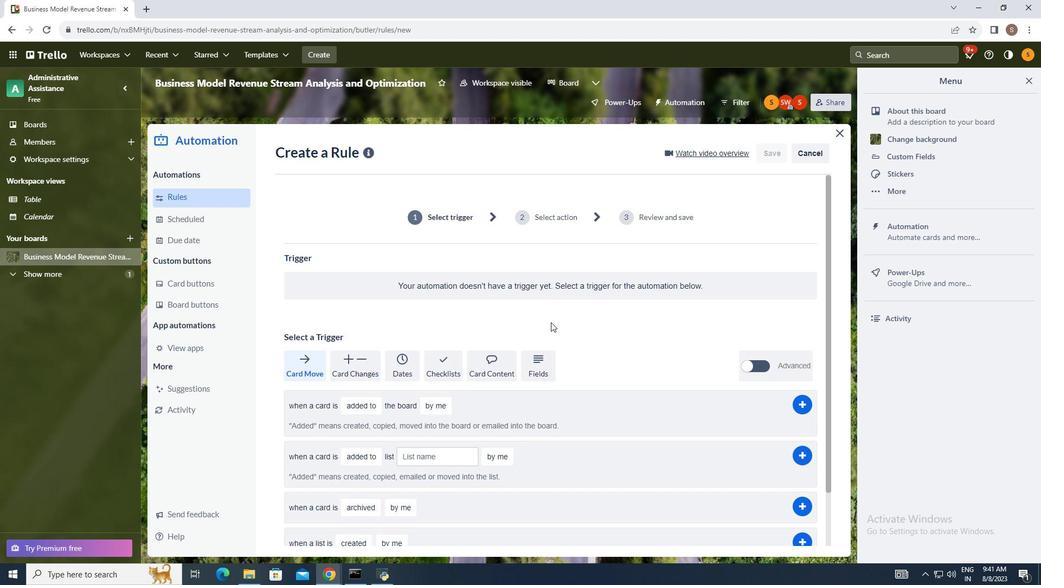 
Action: Mouse pressed left at (551, 322)
Screenshot: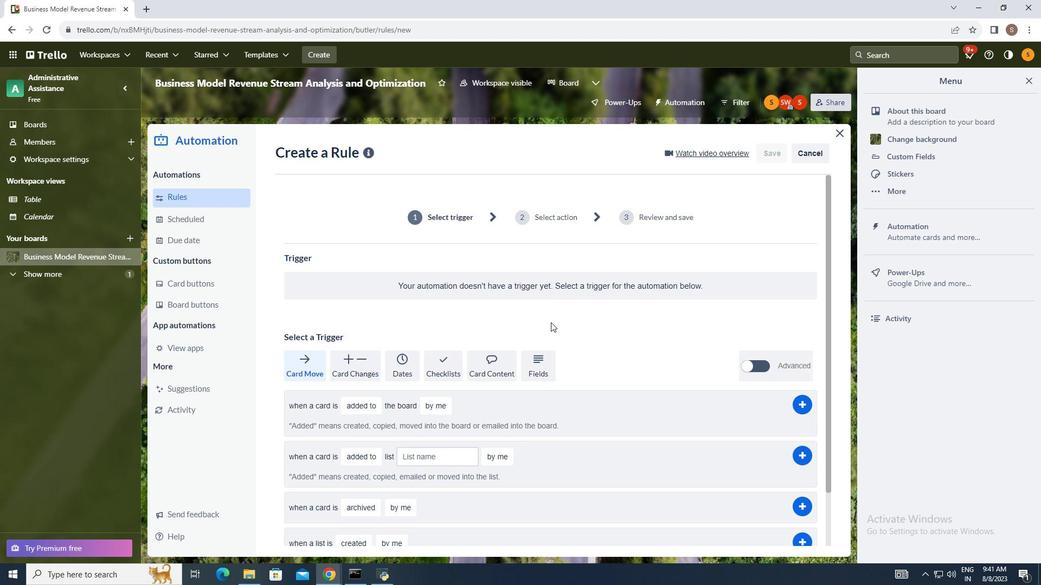 
Action: Mouse moved to (405, 368)
Screenshot: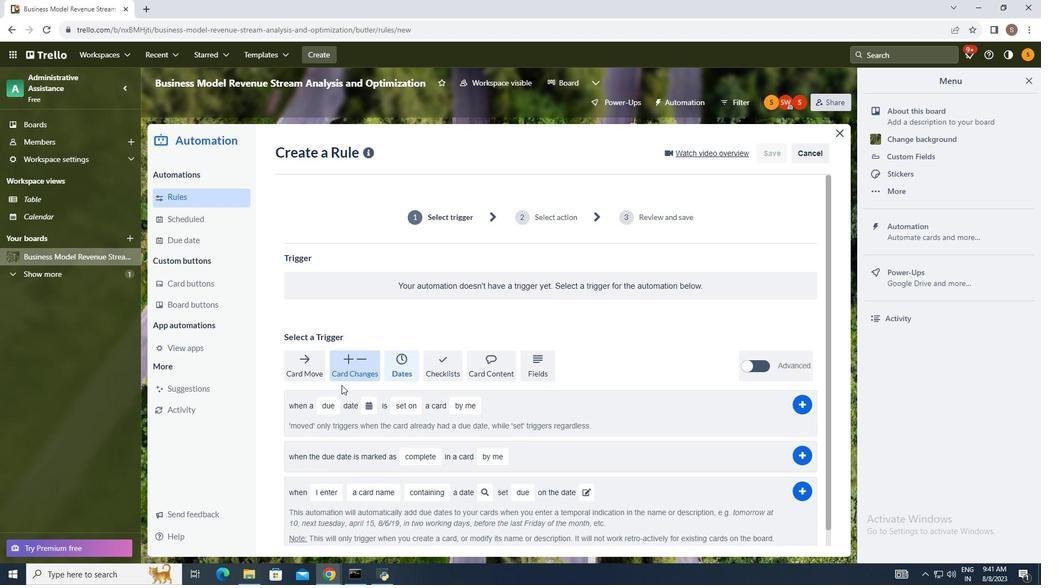 
Action: Mouse pressed left at (405, 368)
Screenshot: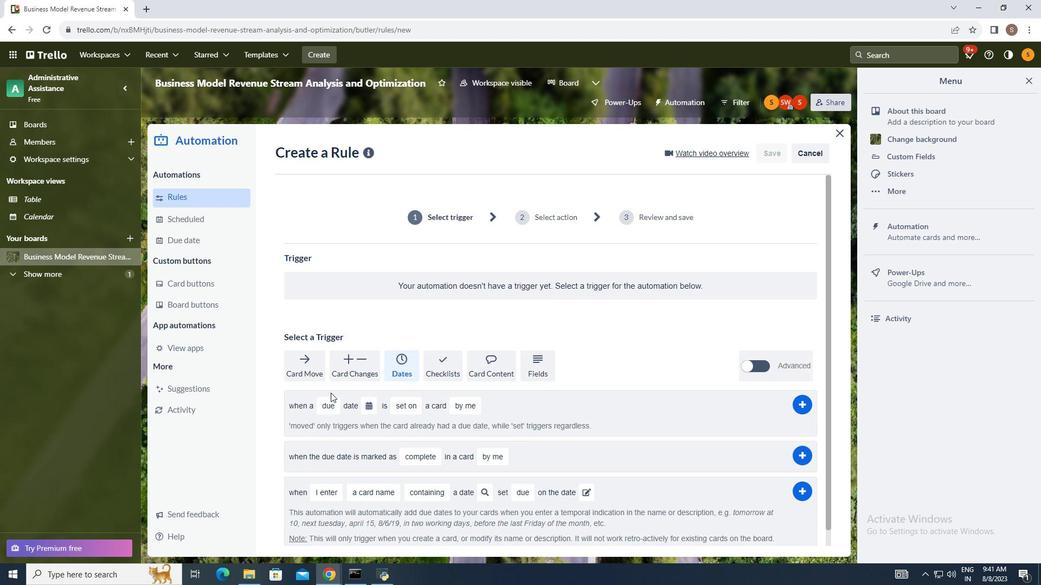 
Action: Mouse moved to (327, 399)
Screenshot: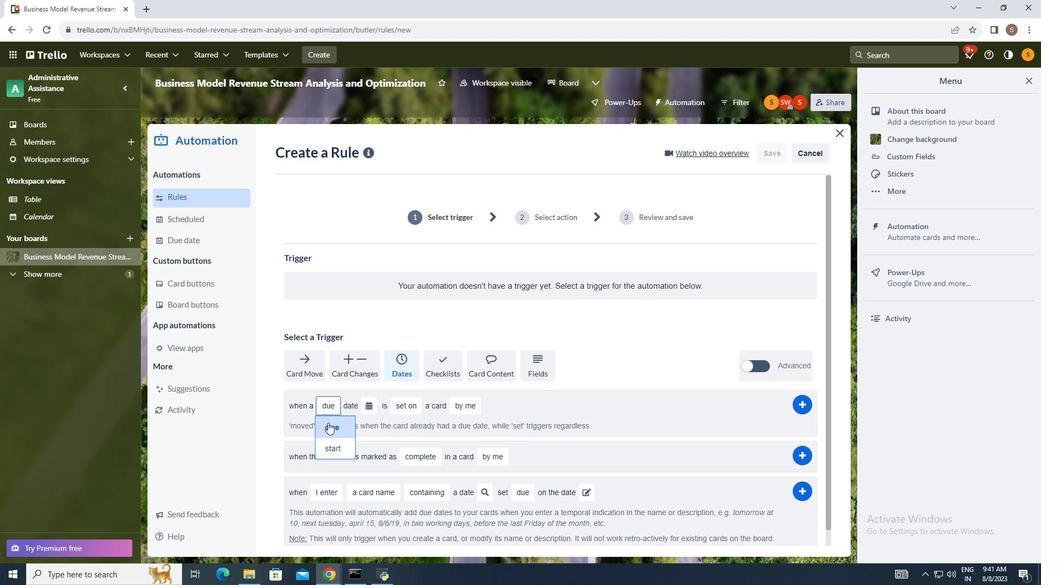
Action: Mouse pressed left at (327, 399)
Screenshot: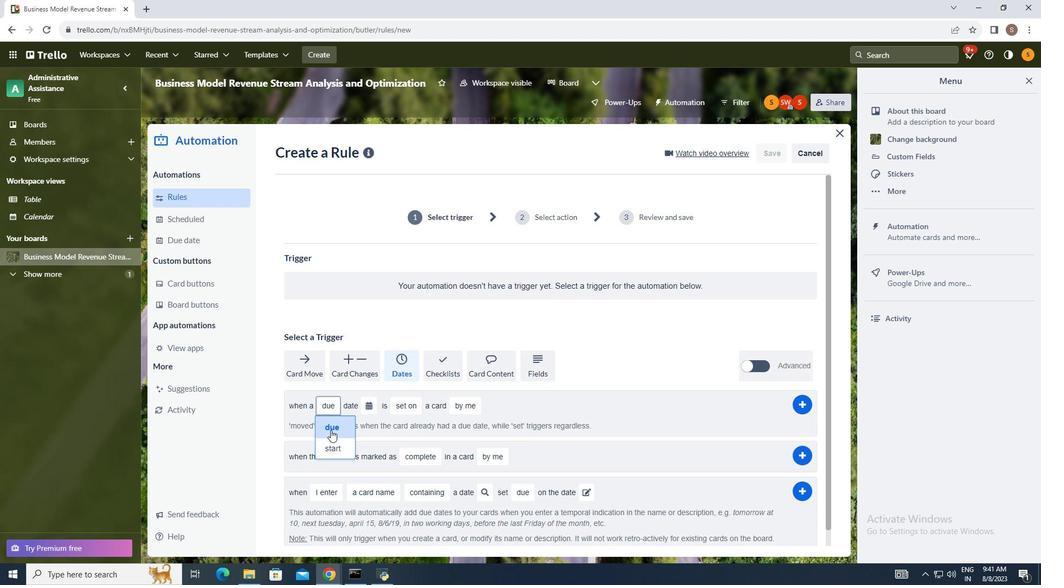 
Action: Mouse moved to (330, 428)
Screenshot: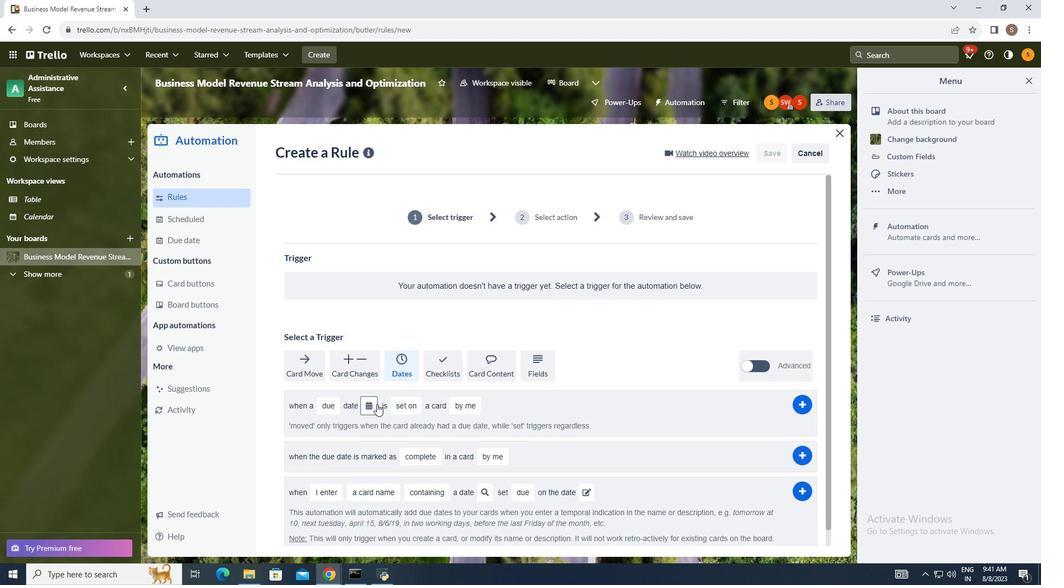 
Action: Mouse pressed left at (330, 428)
Screenshot: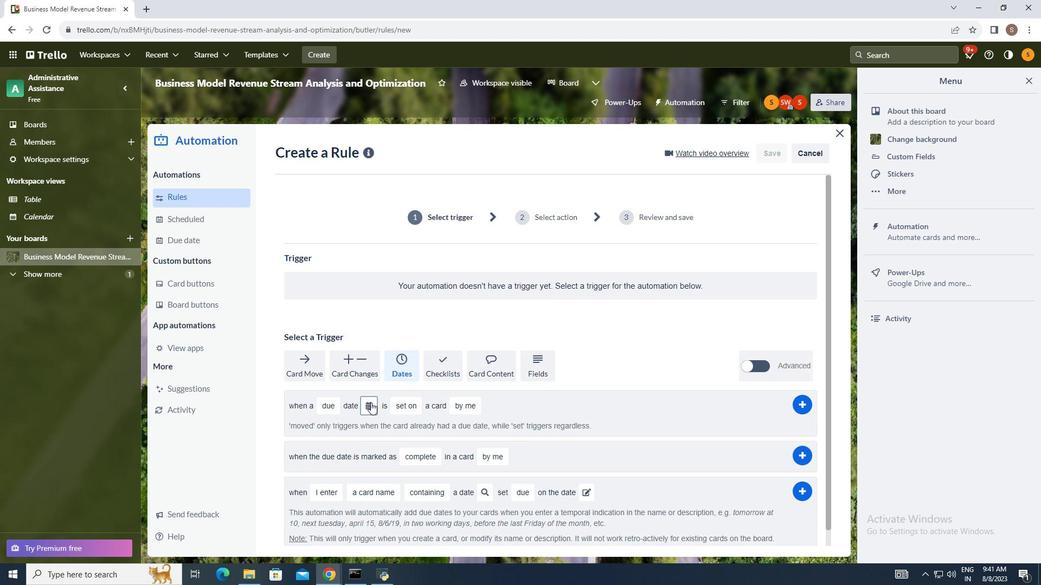 
Action: Mouse moved to (371, 403)
Screenshot: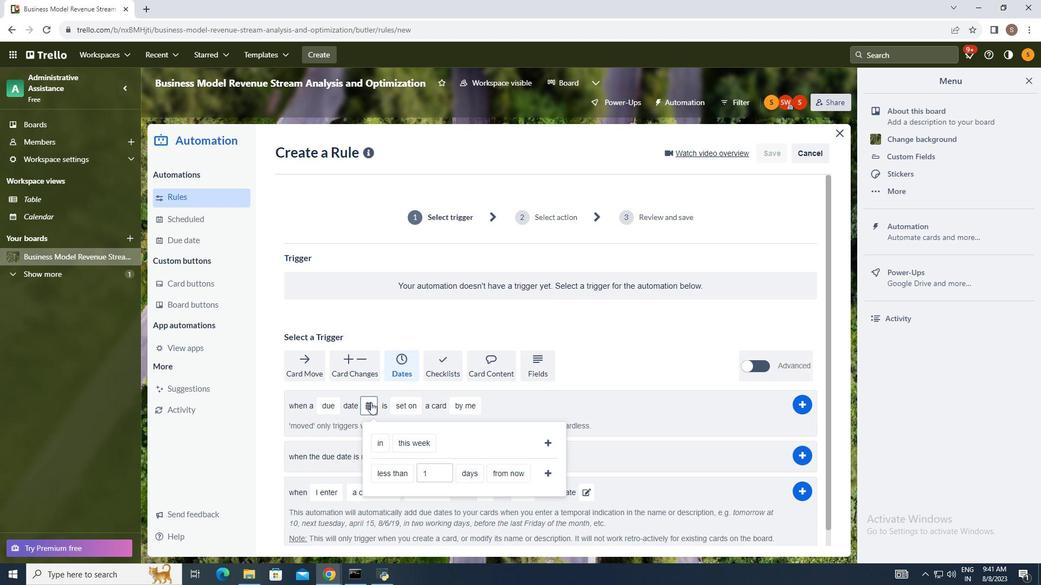 
Action: Mouse pressed left at (371, 403)
Screenshot: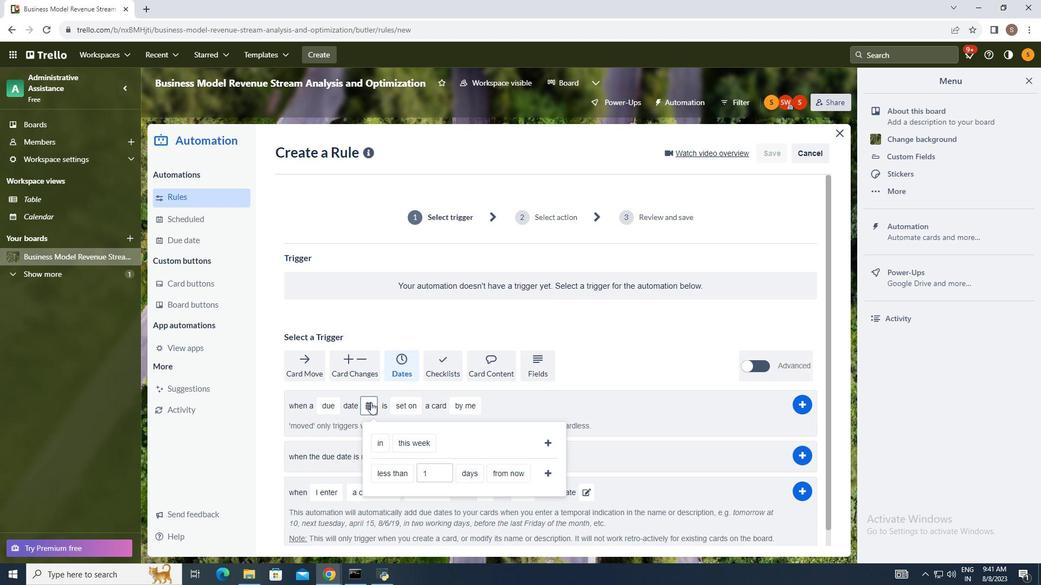 
Action: Mouse moved to (392, 475)
Screenshot: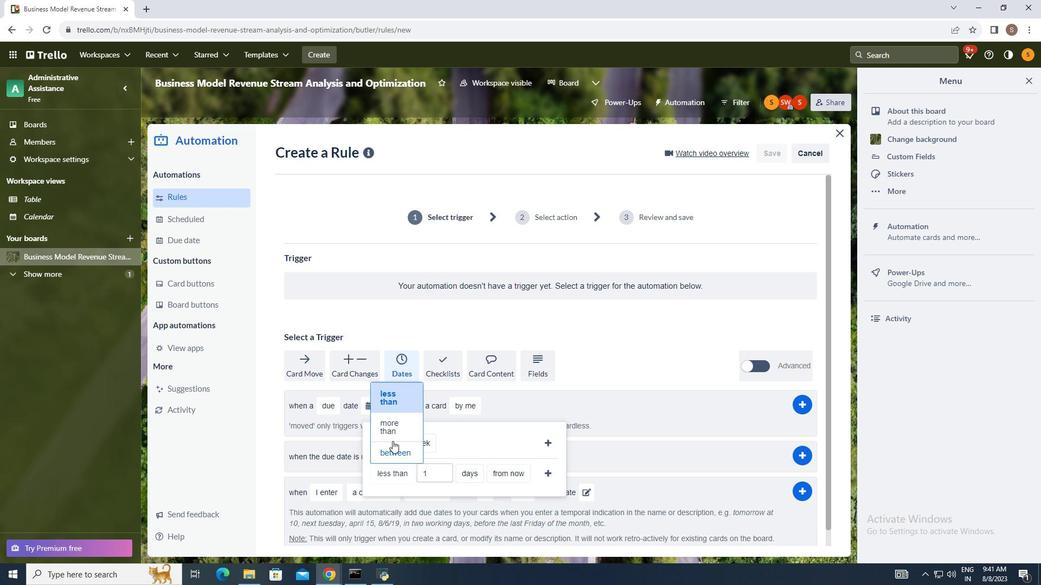 
Action: Mouse pressed left at (392, 475)
Screenshot: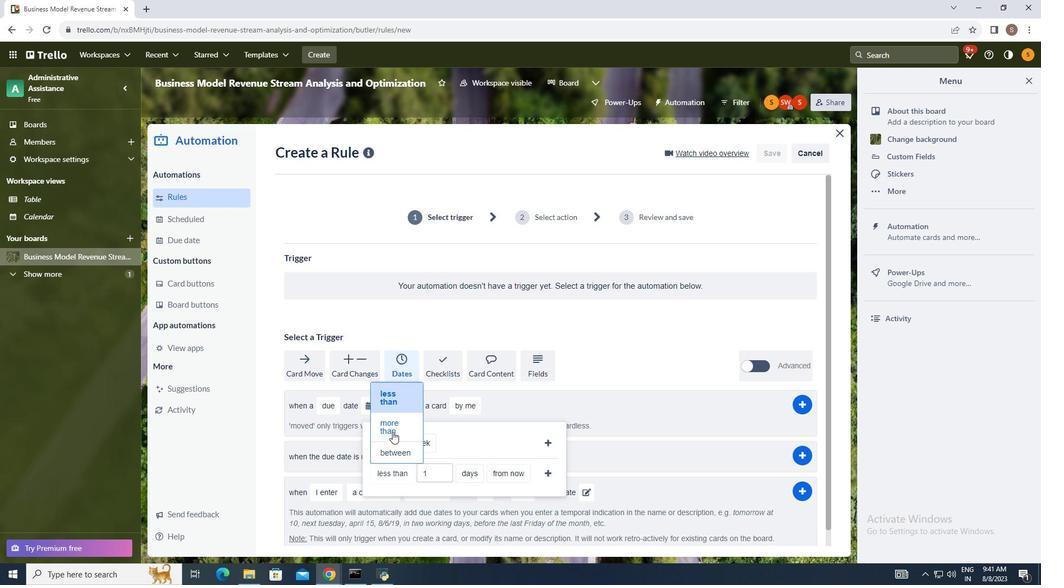 
Action: Mouse moved to (390, 387)
Screenshot: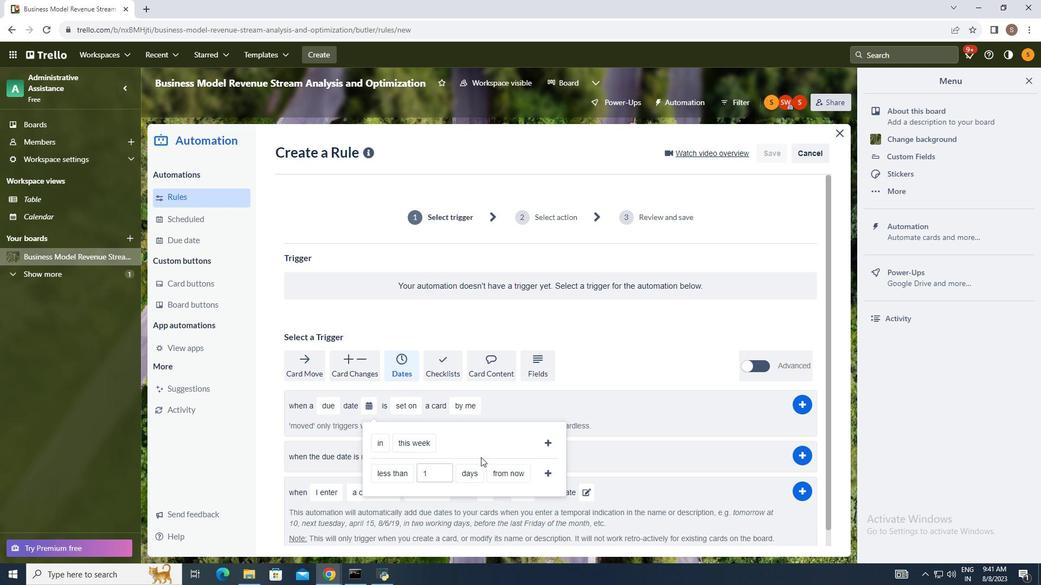 
Action: Mouse pressed left at (390, 387)
Screenshot: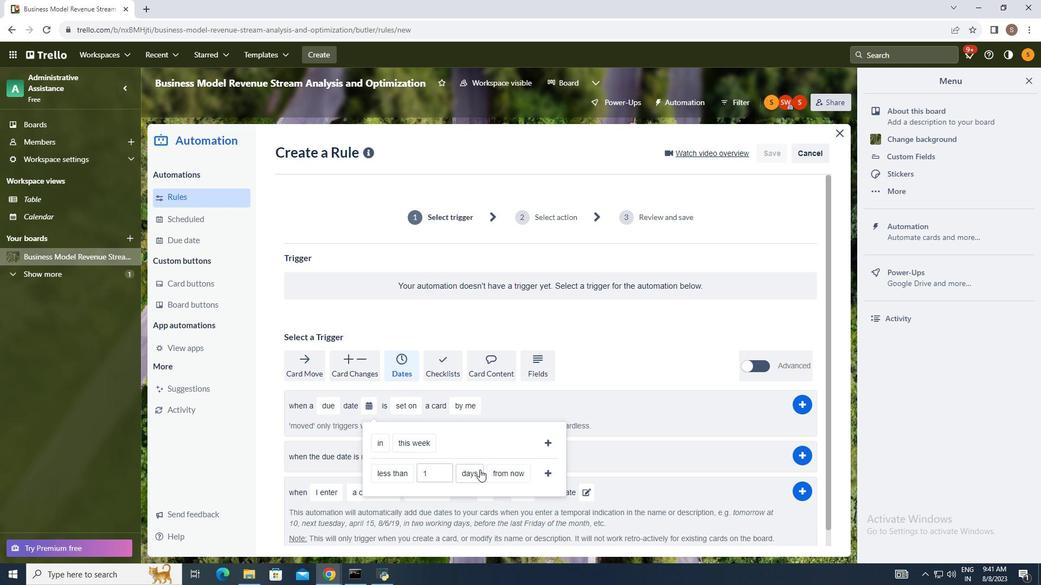 
Action: Mouse moved to (472, 476)
Screenshot: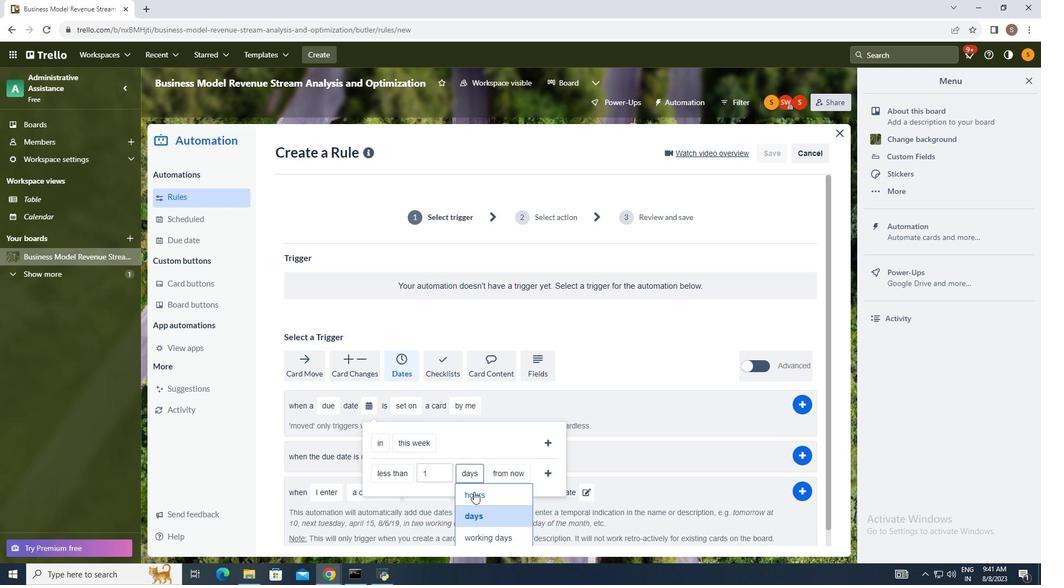 
Action: Mouse pressed left at (472, 476)
Screenshot: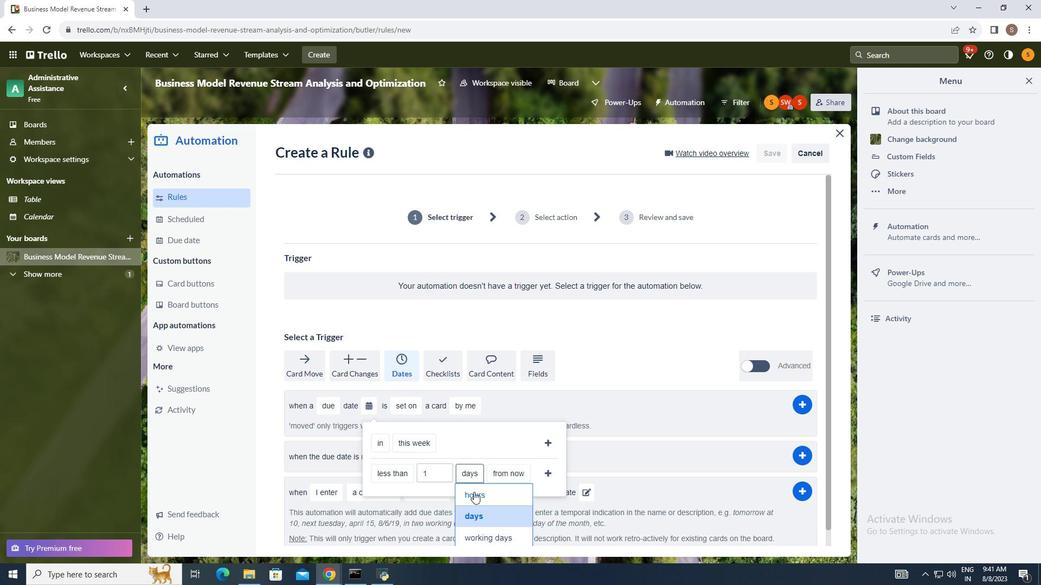 
Action: Mouse moved to (474, 492)
Screenshot: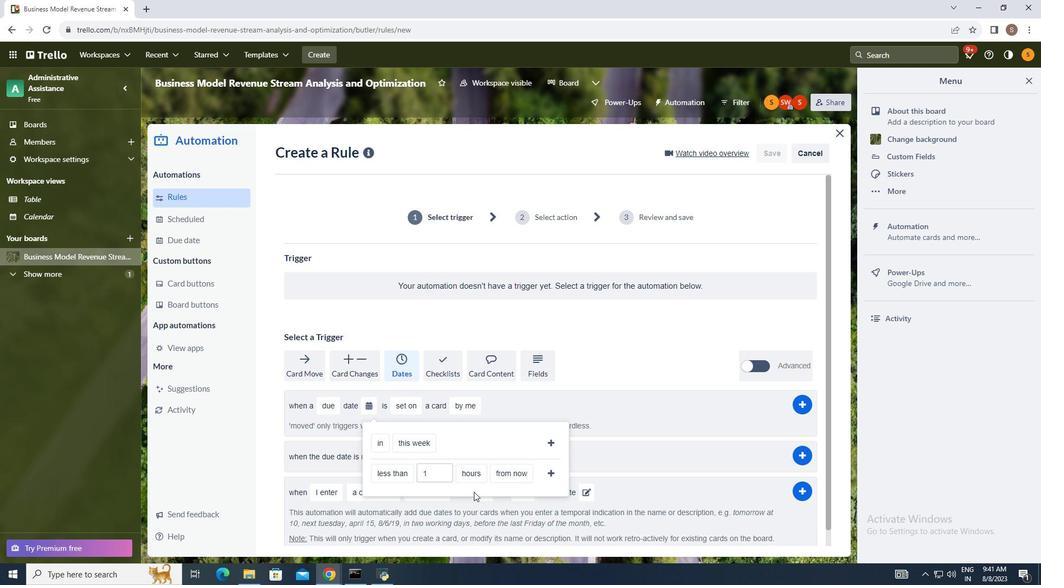 
Action: Mouse pressed left at (474, 492)
Screenshot: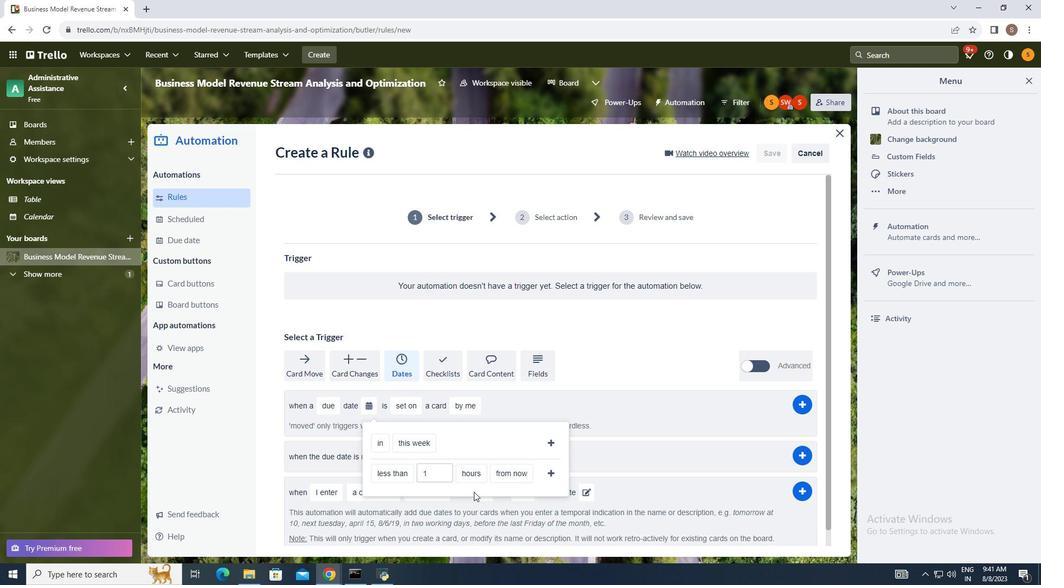 
Action: Mouse moved to (511, 473)
Screenshot: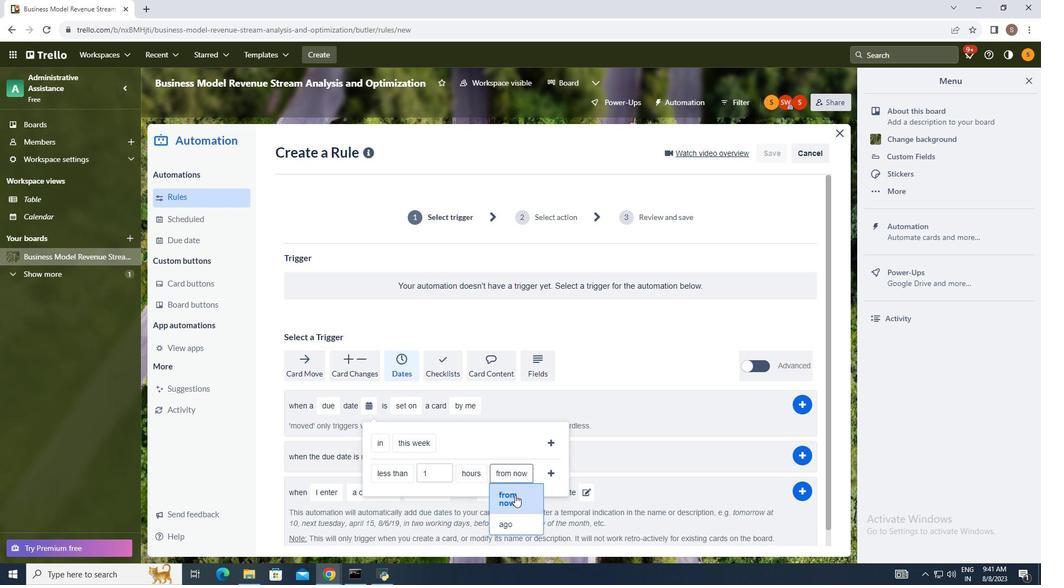 
Action: Mouse pressed left at (511, 473)
Screenshot: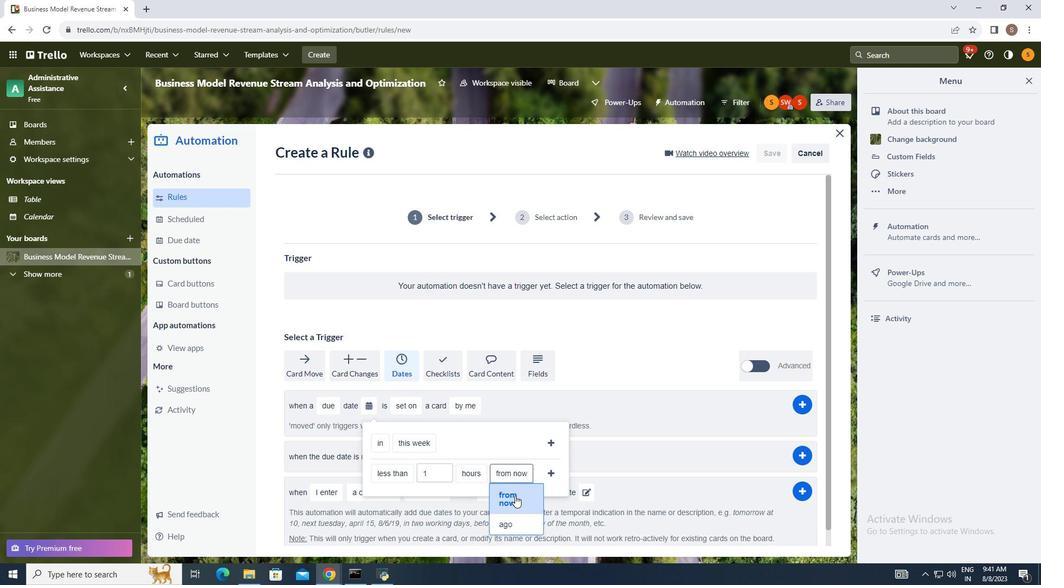 
Action: Mouse moved to (515, 499)
Screenshot: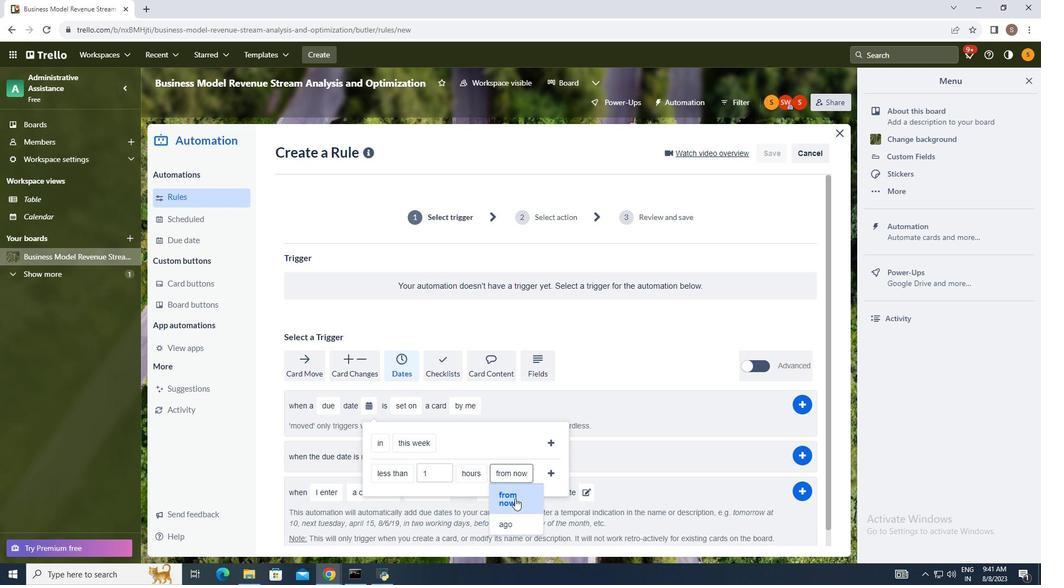 
Action: Mouse pressed left at (515, 499)
Screenshot: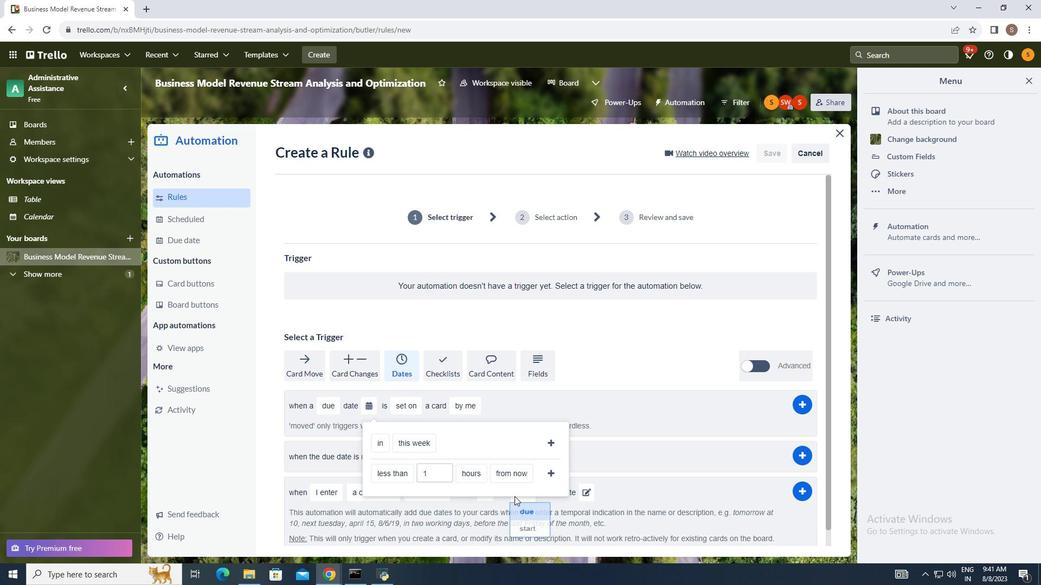 
Action: Mouse moved to (552, 474)
Screenshot: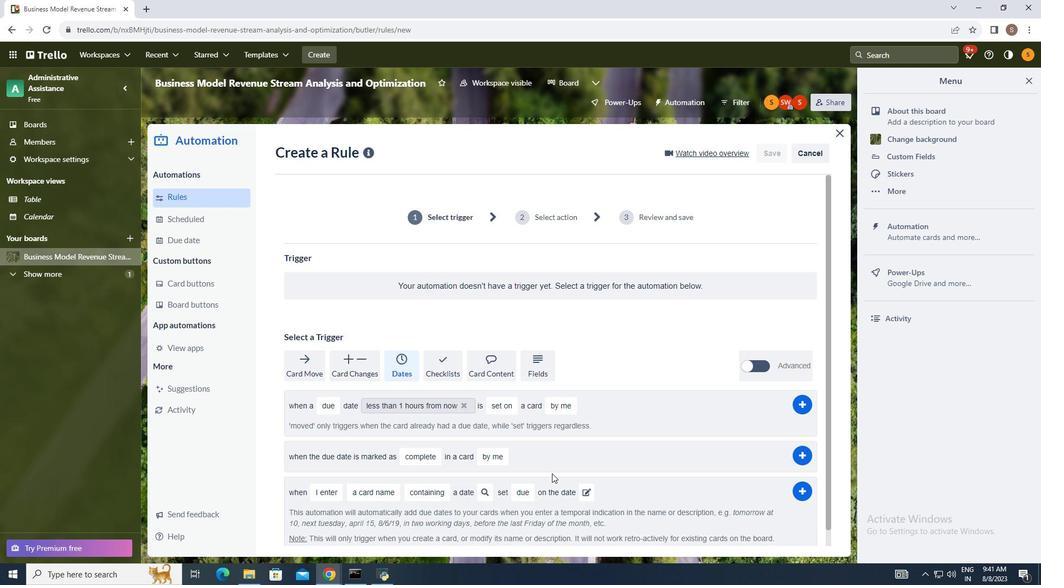 
Action: Mouse pressed left at (552, 474)
Screenshot: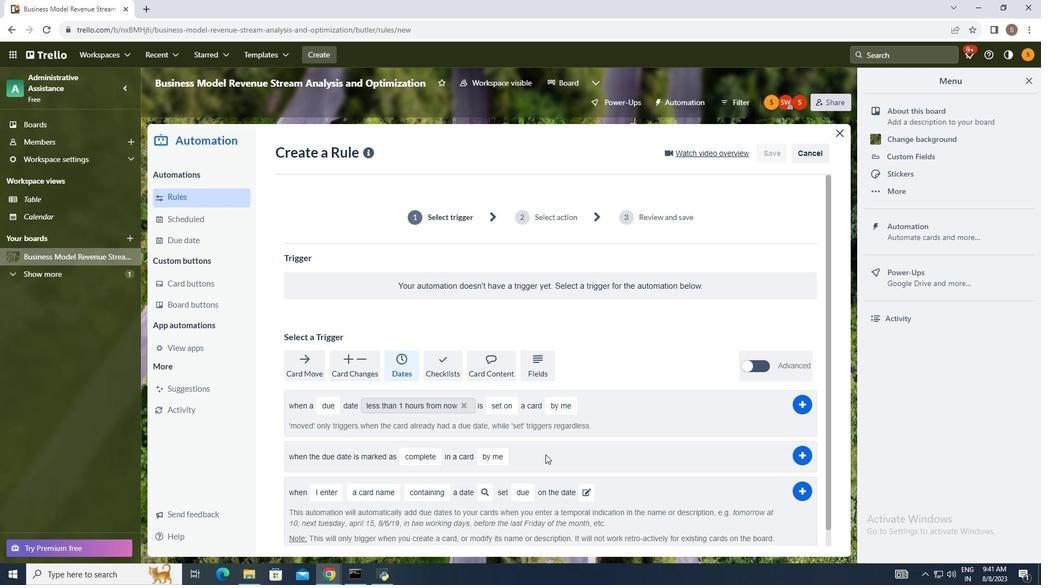
Action: Mouse moved to (504, 409)
Screenshot: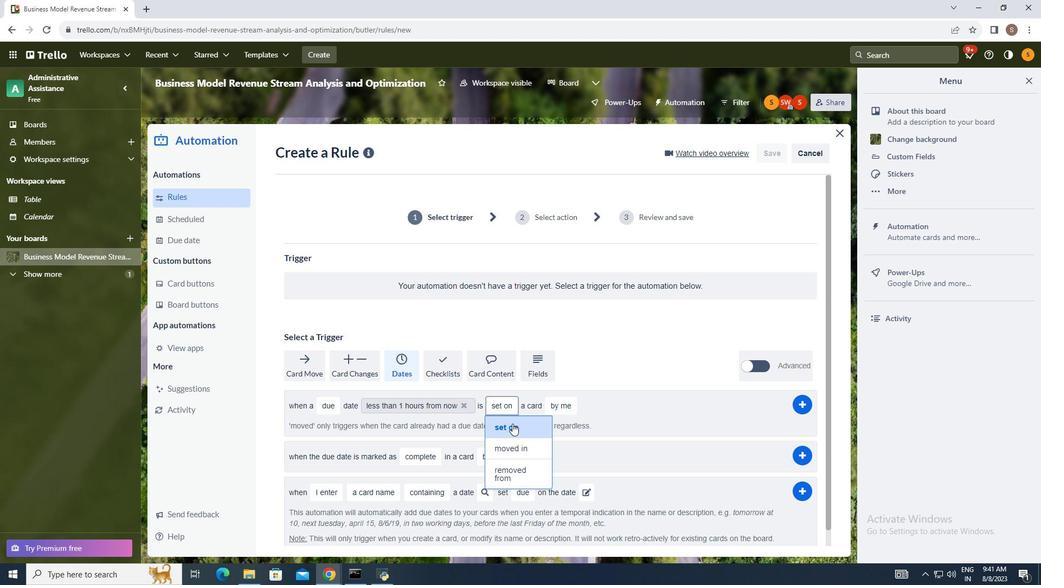 
Action: Mouse pressed left at (504, 409)
Screenshot: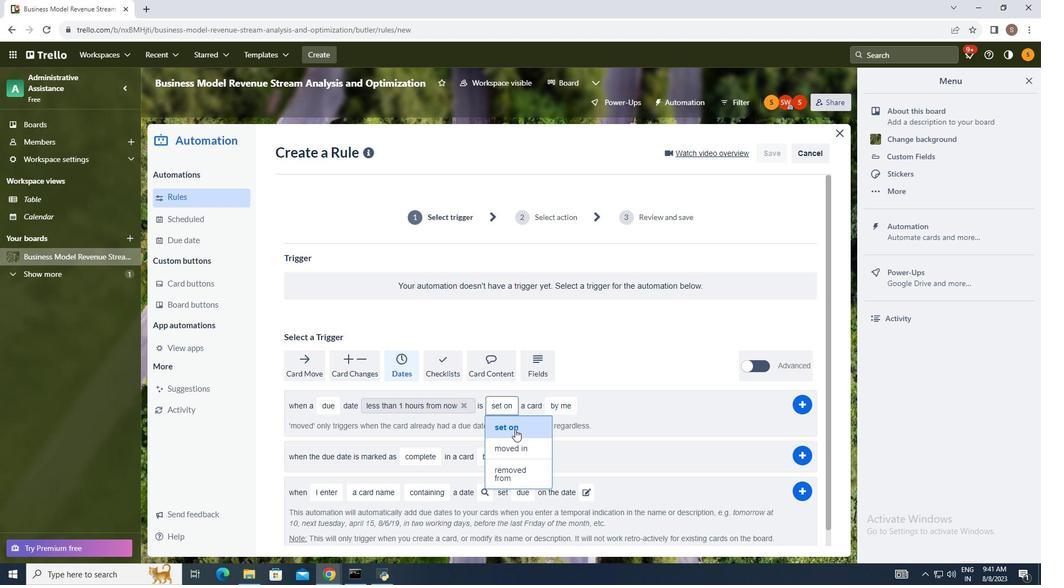 
Action: Mouse moved to (521, 449)
Screenshot: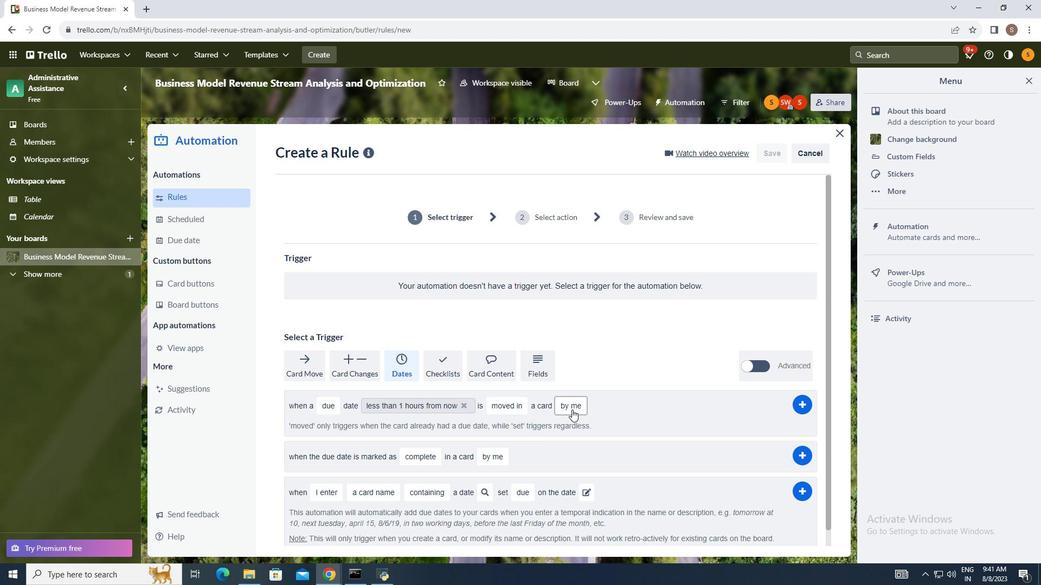 
Action: Mouse pressed left at (521, 449)
Screenshot: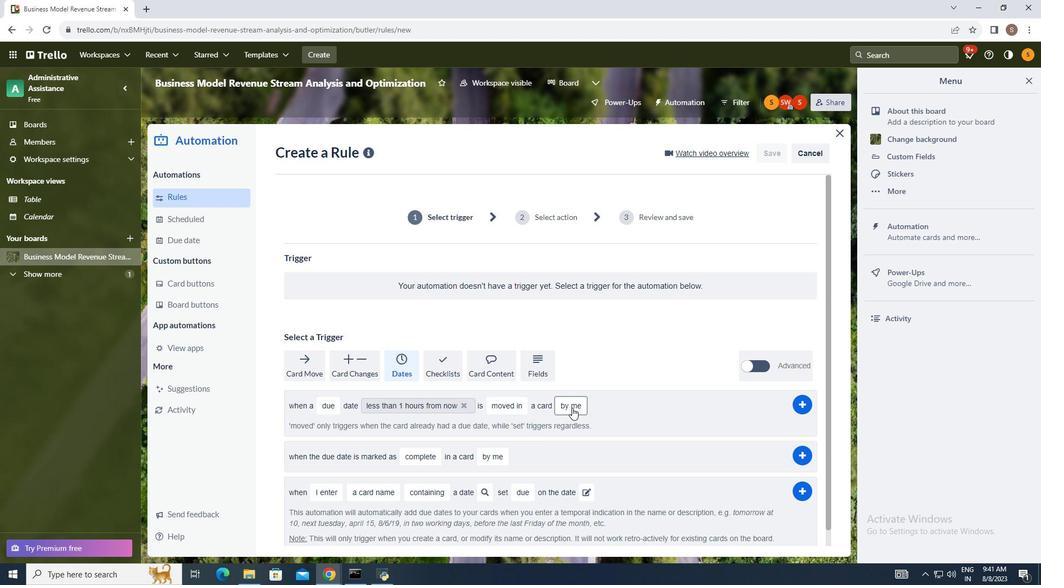 
Action: Mouse moved to (572, 408)
Screenshot: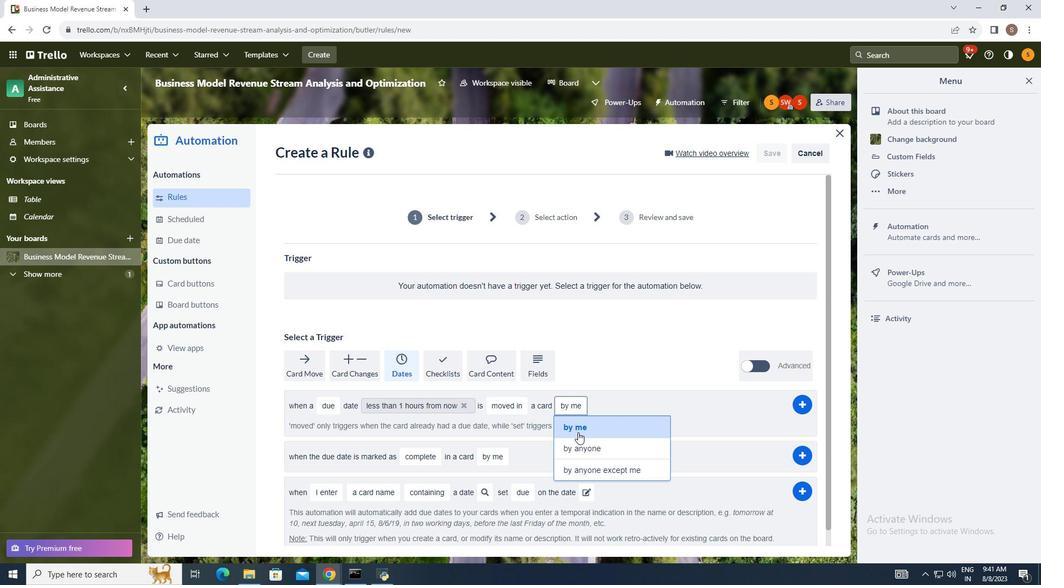 
Action: Mouse pressed left at (572, 408)
Screenshot: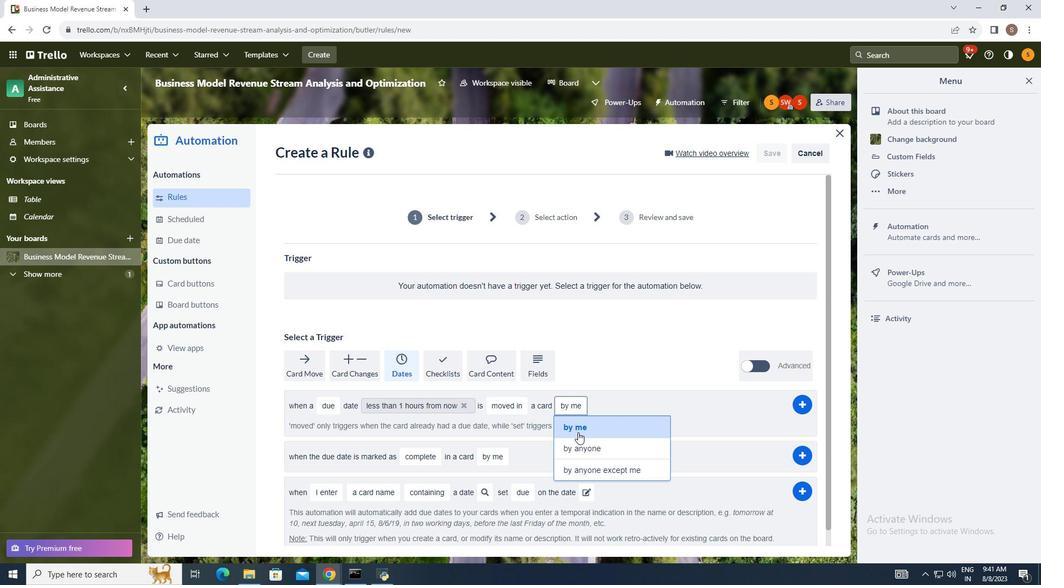 
Action: Mouse moved to (578, 428)
Screenshot: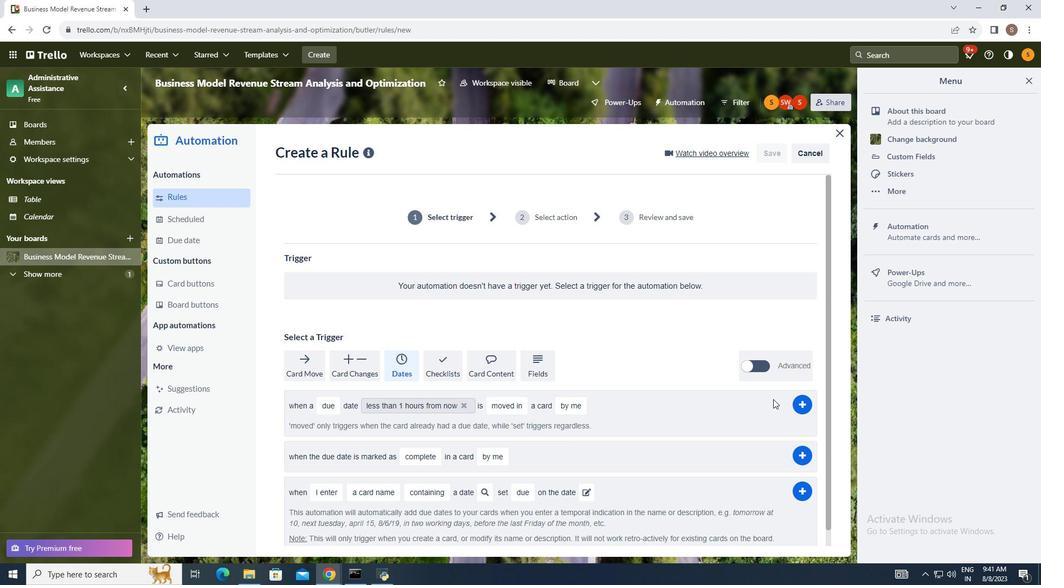 
Action: Mouse pressed left at (578, 428)
Screenshot: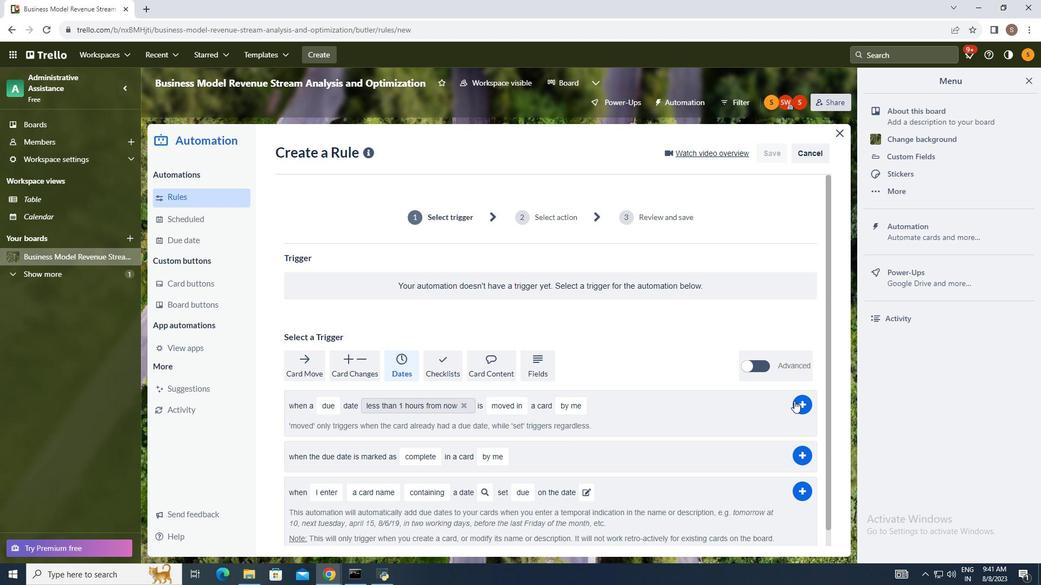 
Action: Mouse moved to (799, 403)
Screenshot: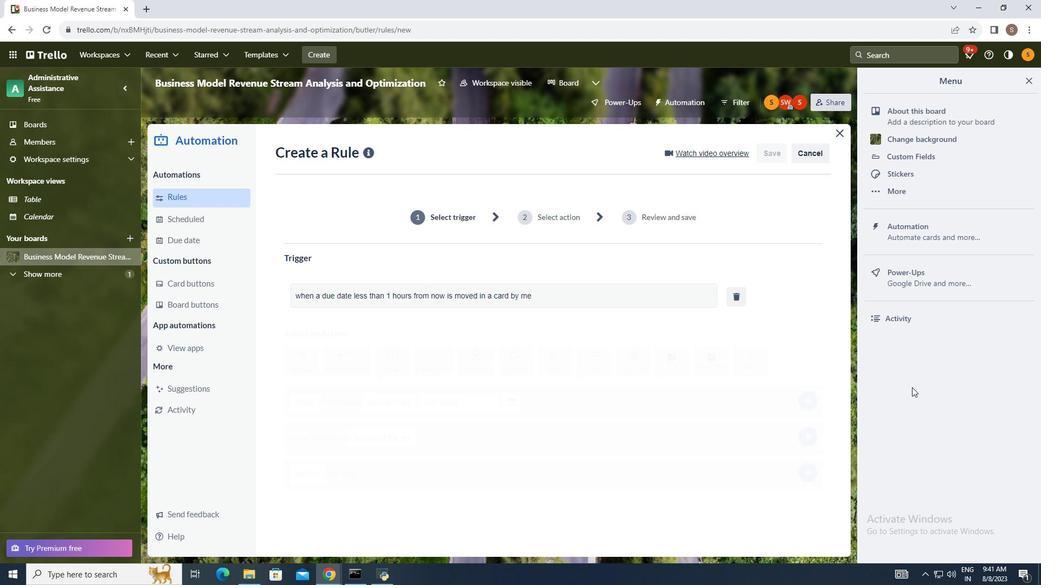 
Action: Mouse pressed left at (799, 403)
Screenshot: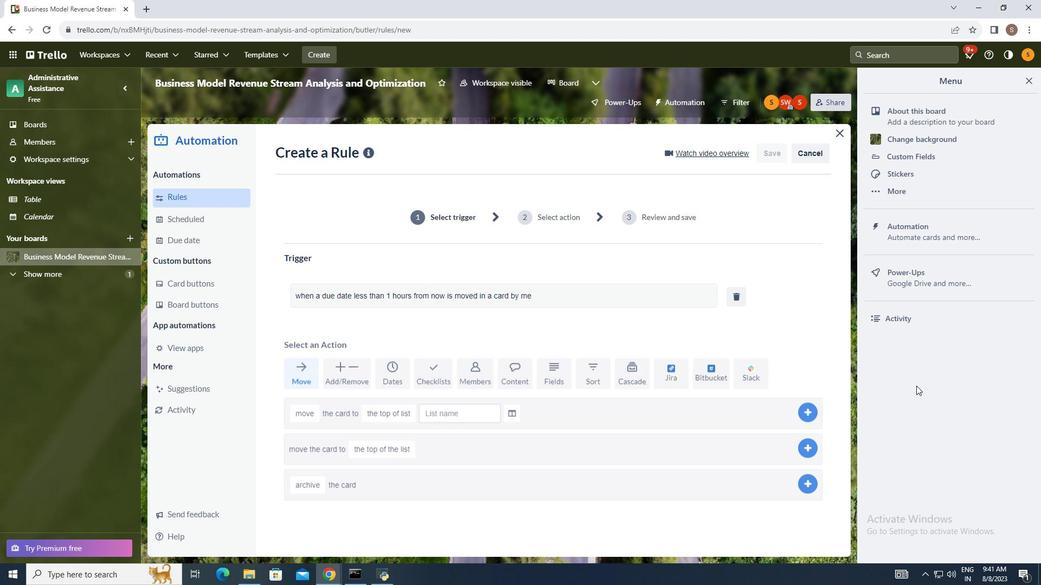 
Action: Mouse moved to (916, 386)
Screenshot: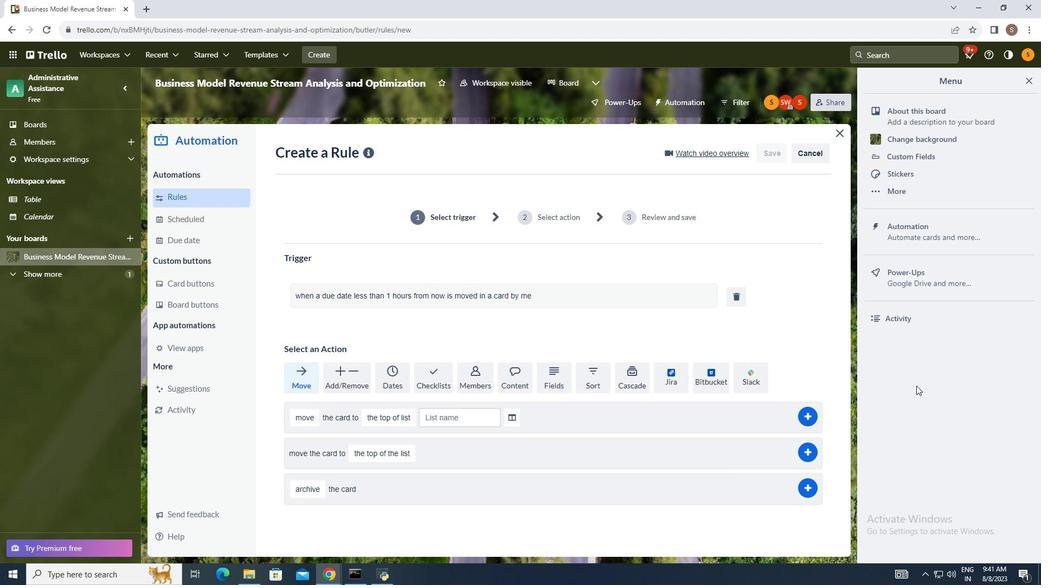 
